 Task: Fork a repository and submit a pull request.
Action: Mouse moved to (544, 95)
Screenshot: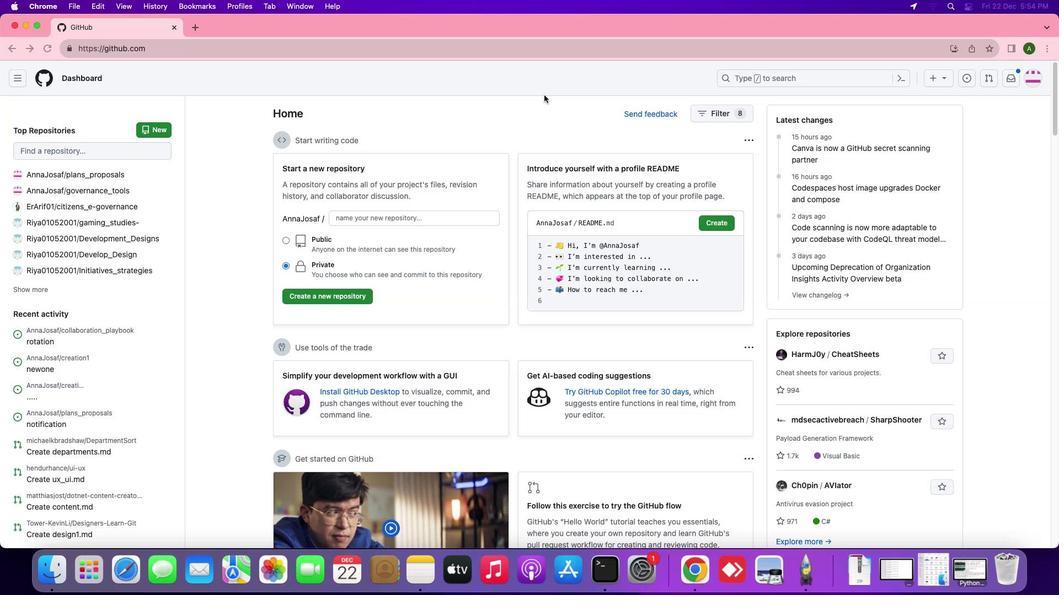 
Action: Mouse pressed left at (544, 95)
Screenshot: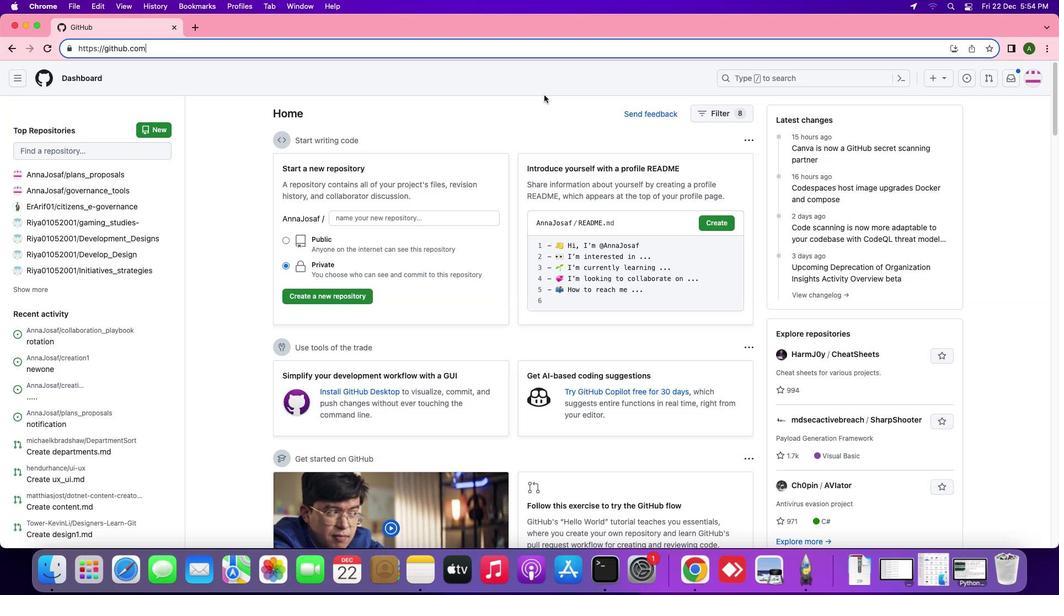 
Action: Mouse moved to (794, 78)
Screenshot: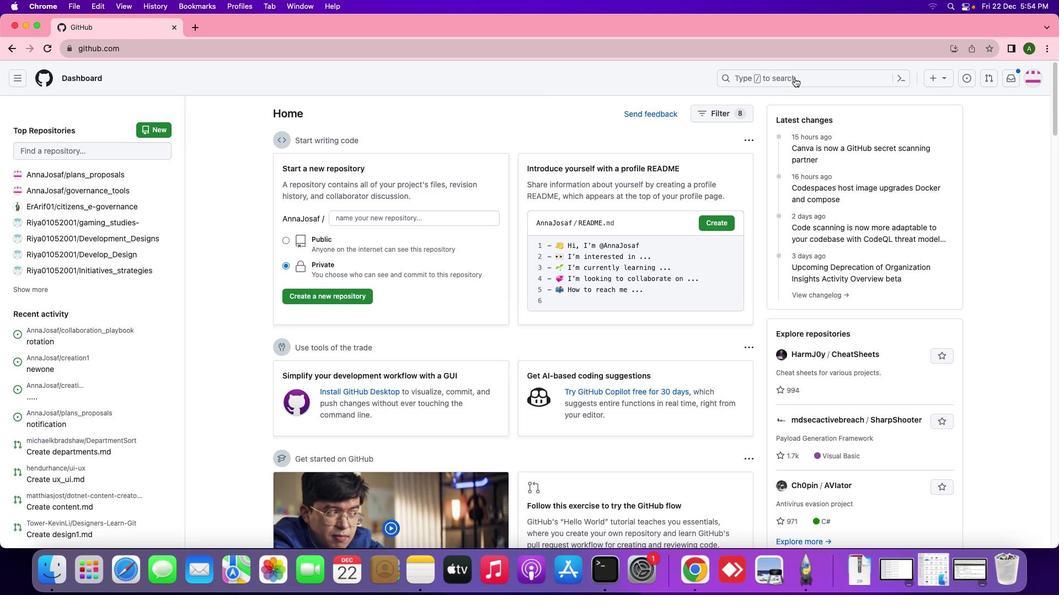 
Action: Mouse pressed left at (794, 78)
Screenshot: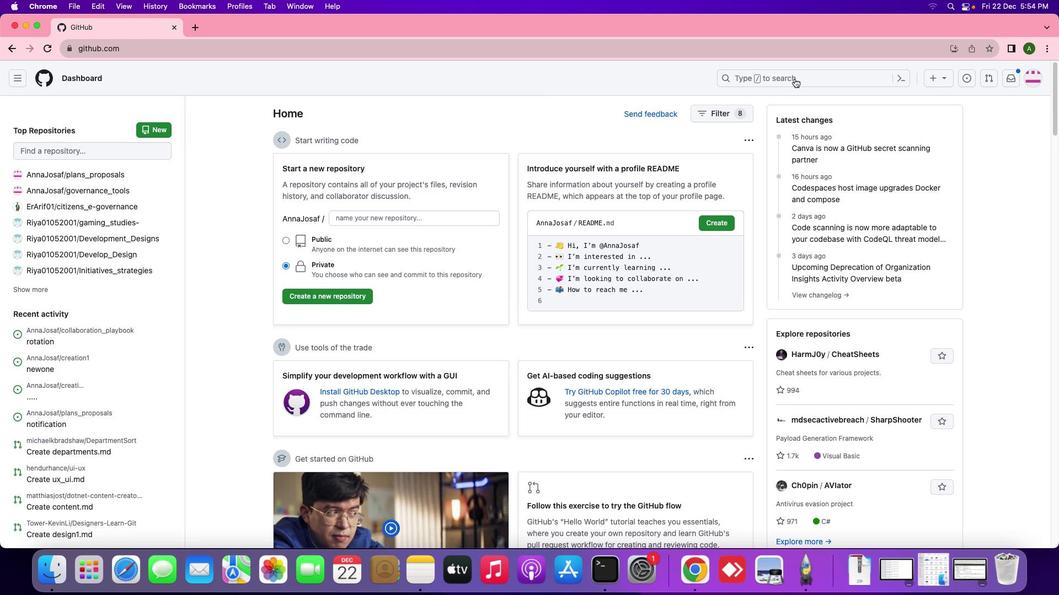 
Action: Mouse moved to (648, 75)
Screenshot: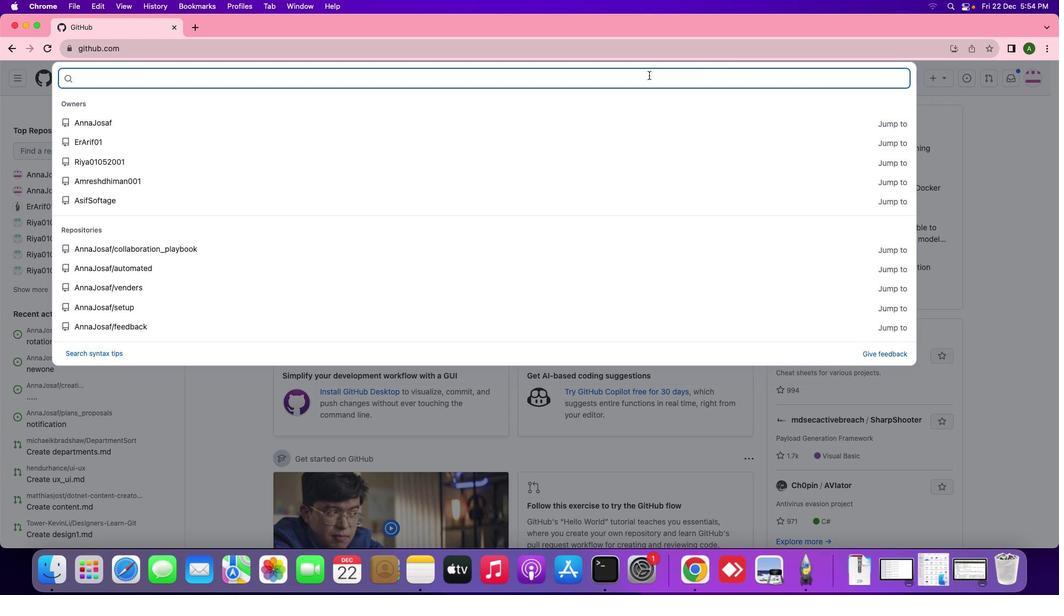 
Action: Key pressed 'j'
Screenshot: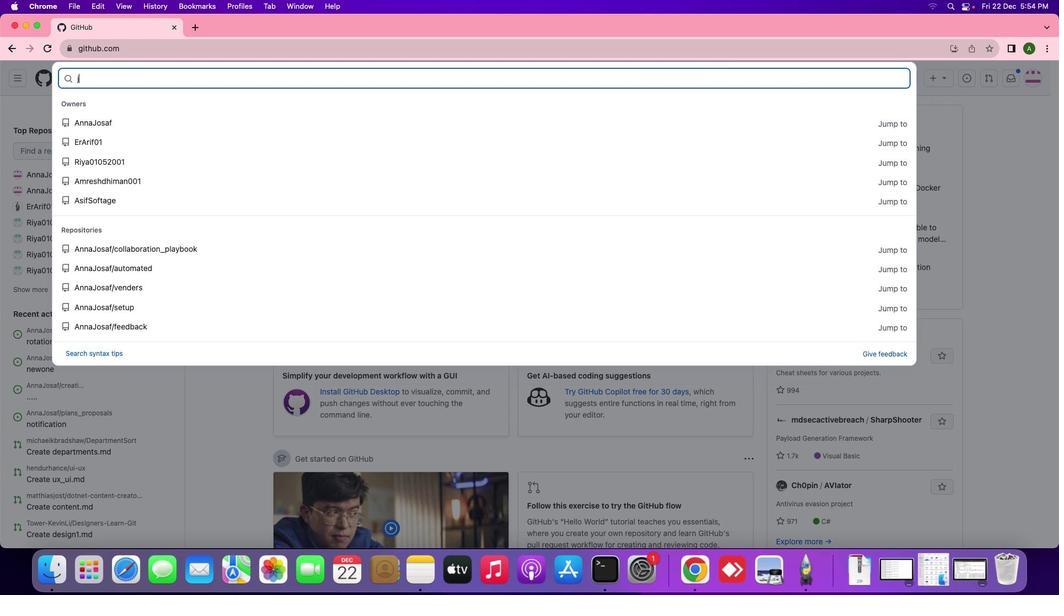
Action: Mouse moved to (471, 76)
Screenshot: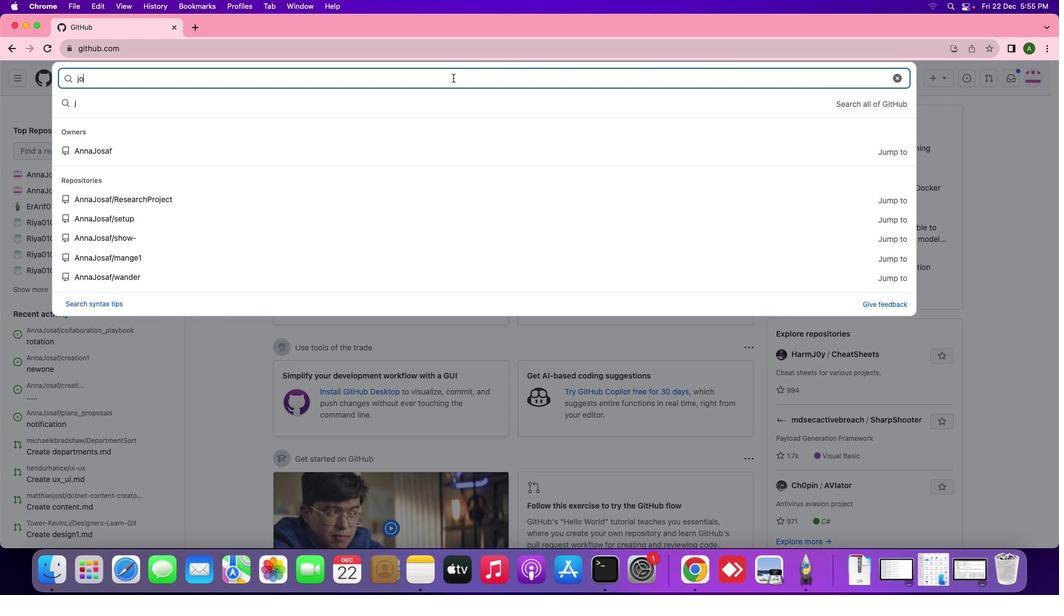 
Action: Key pressed 'o'
Screenshot: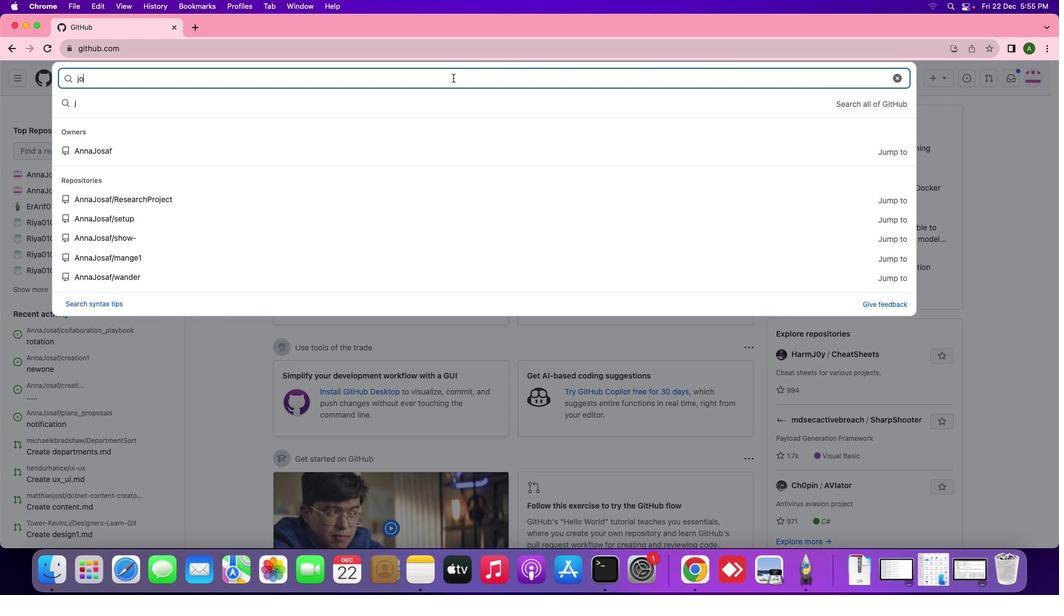 
Action: Mouse moved to (453, 78)
Screenshot: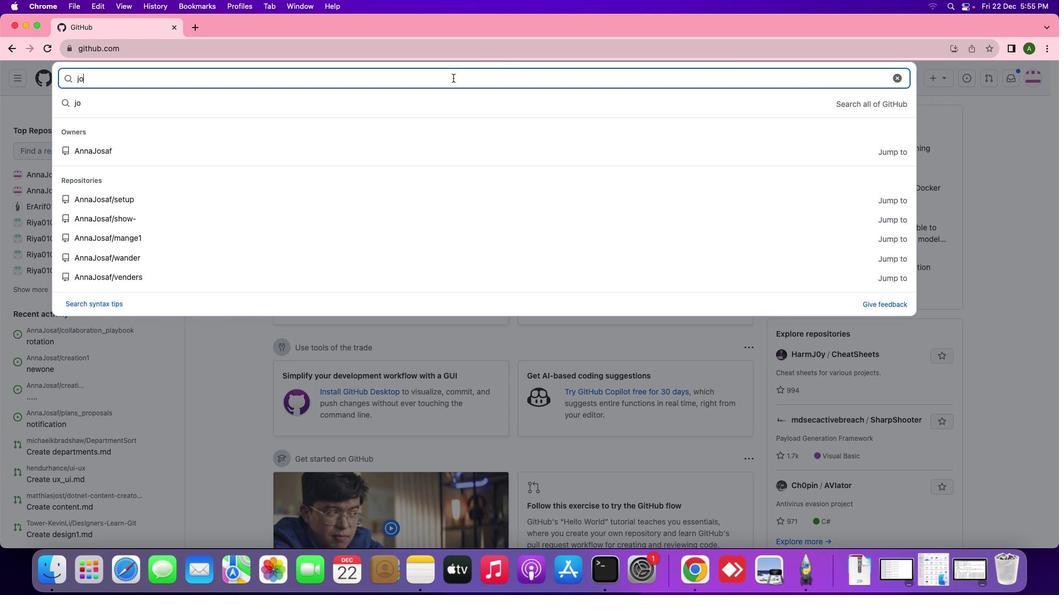 
Action: Key pressed 'h''a''n'Key.enter
Screenshot: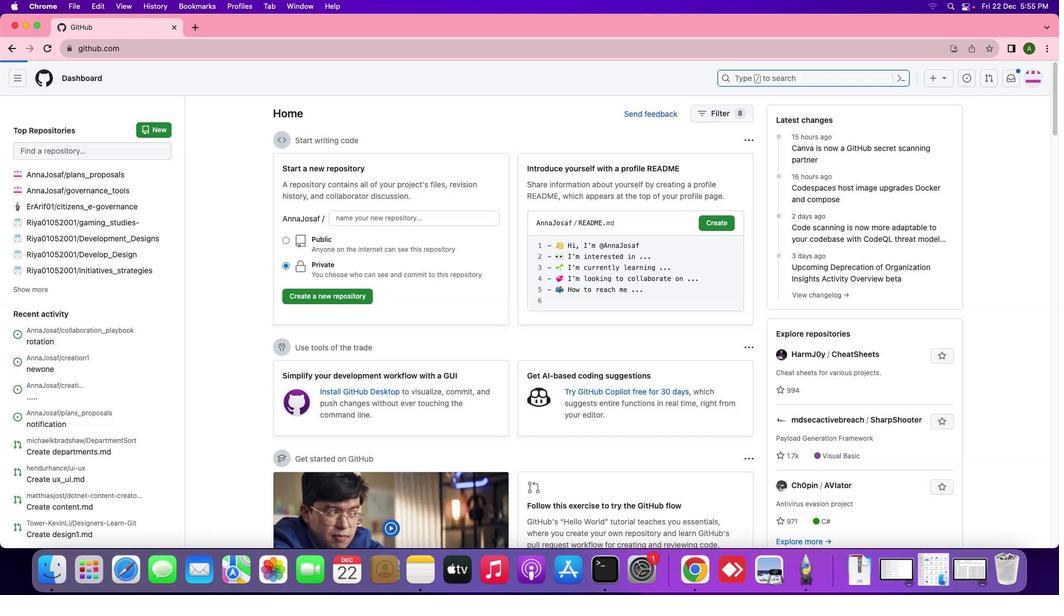 
Action: Mouse moved to (236, 203)
Screenshot: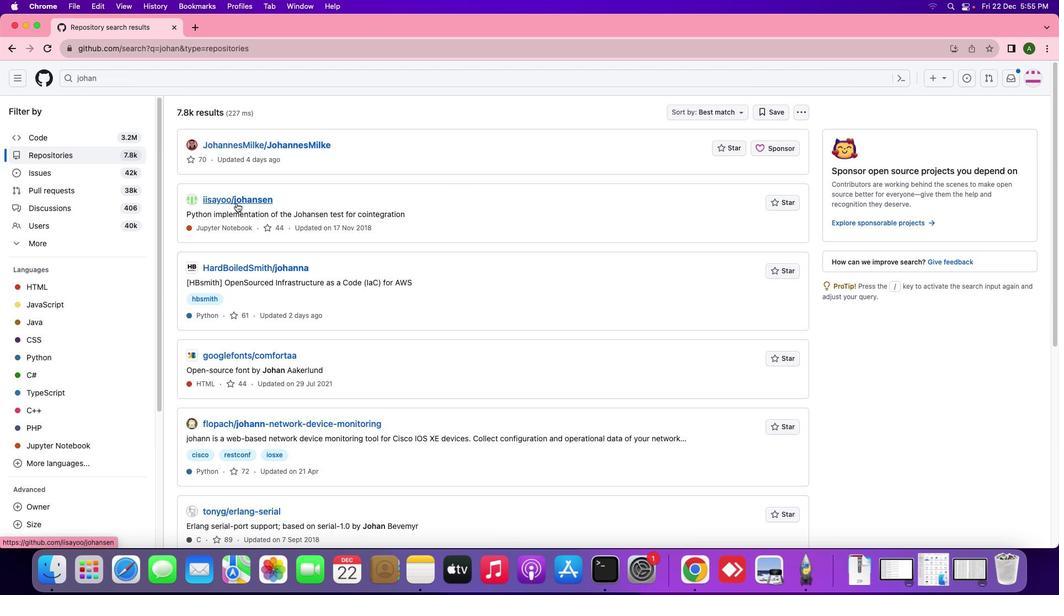 
Action: Mouse pressed left at (236, 203)
Screenshot: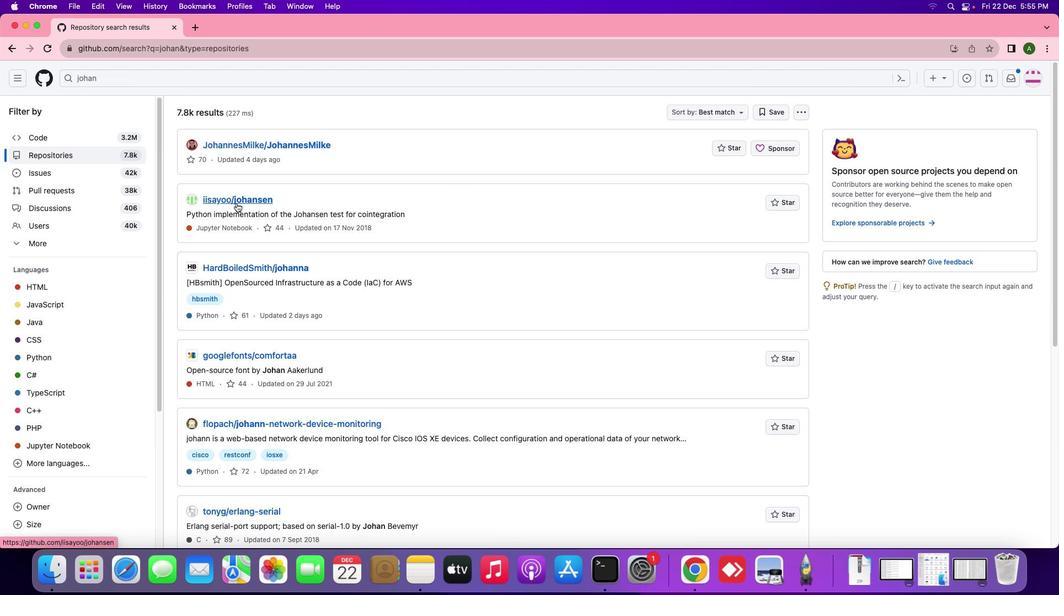 
Action: Mouse moved to (704, 133)
Screenshot: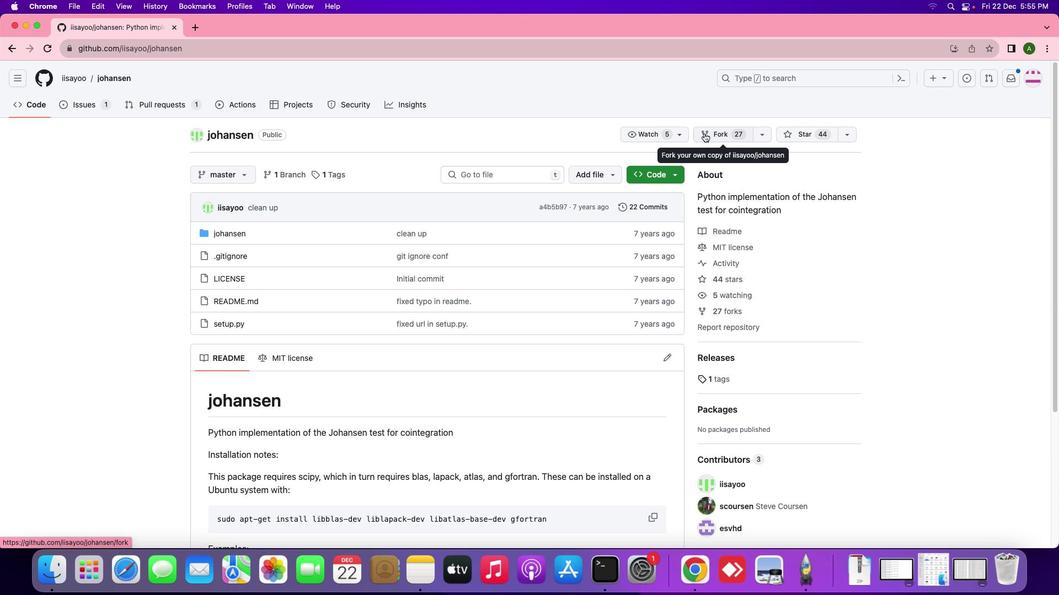 
Action: Mouse pressed left at (704, 133)
Screenshot: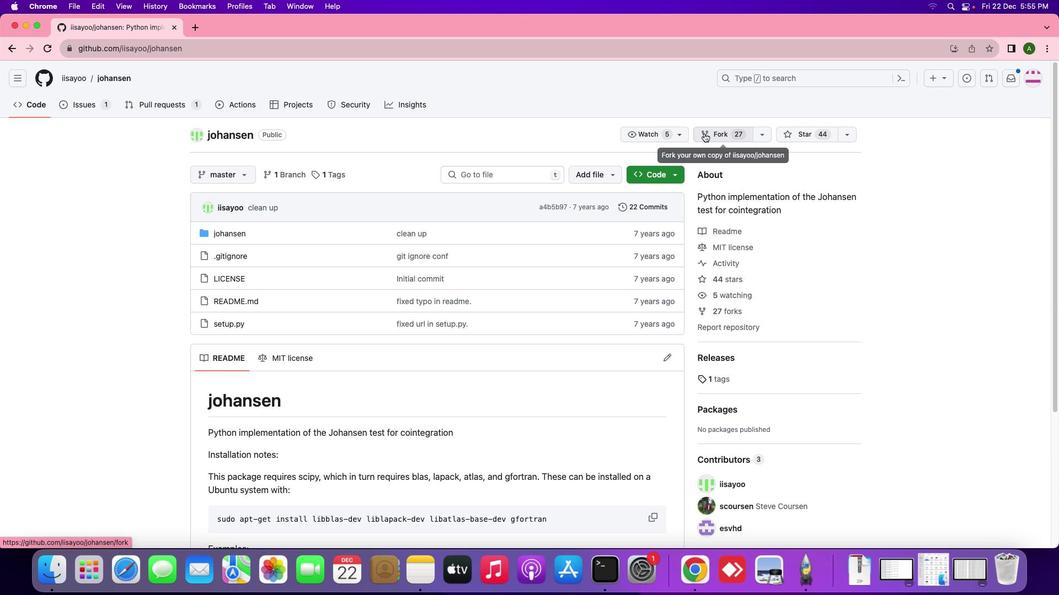 
Action: Mouse moved to (695, 427)
Screenshot: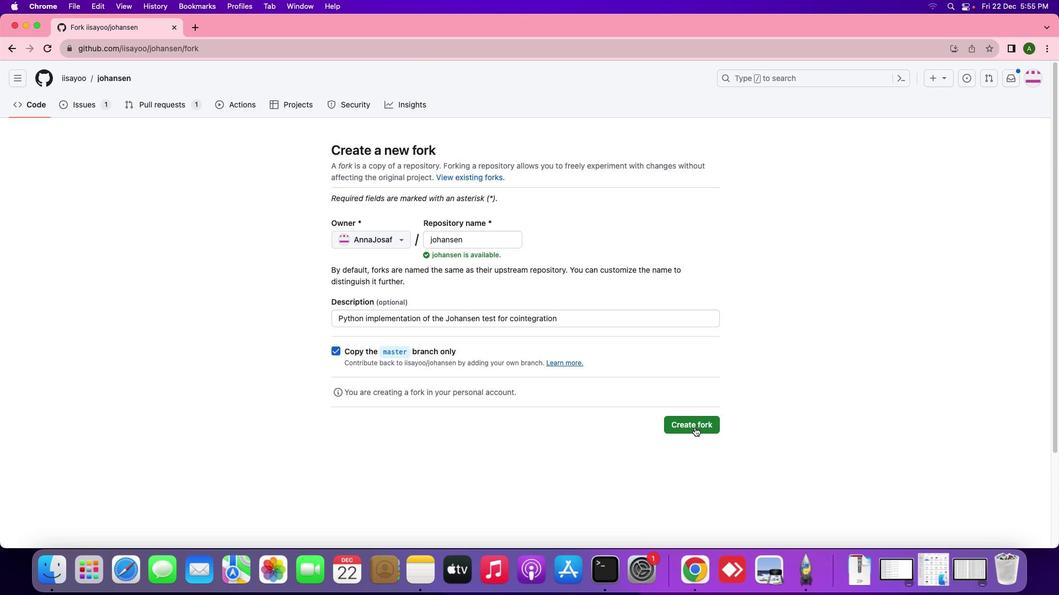 
Action: Mouse pressed left at (695, 427)
Screenshot: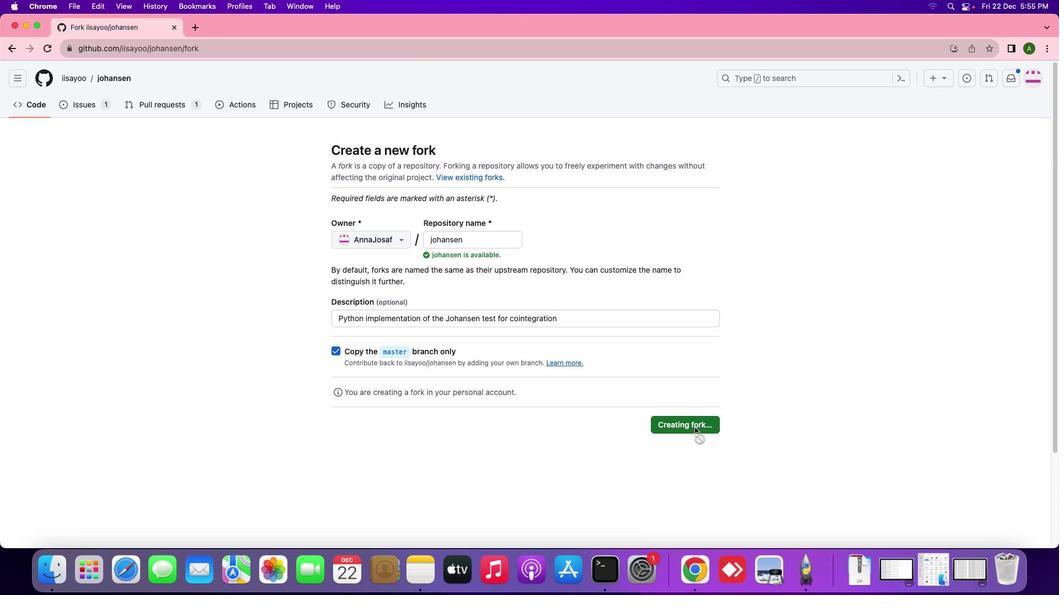
Action: Mouse moved to (653, 414)
Screenshot: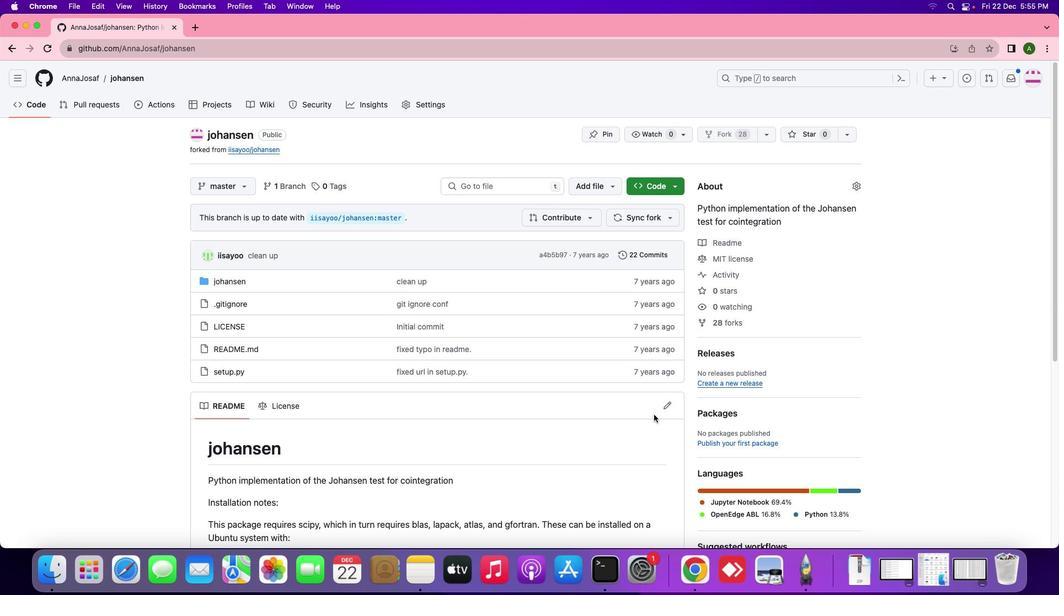
Action: Mouse scrolled (653, 414) with delta (0, 0)
Screenshot: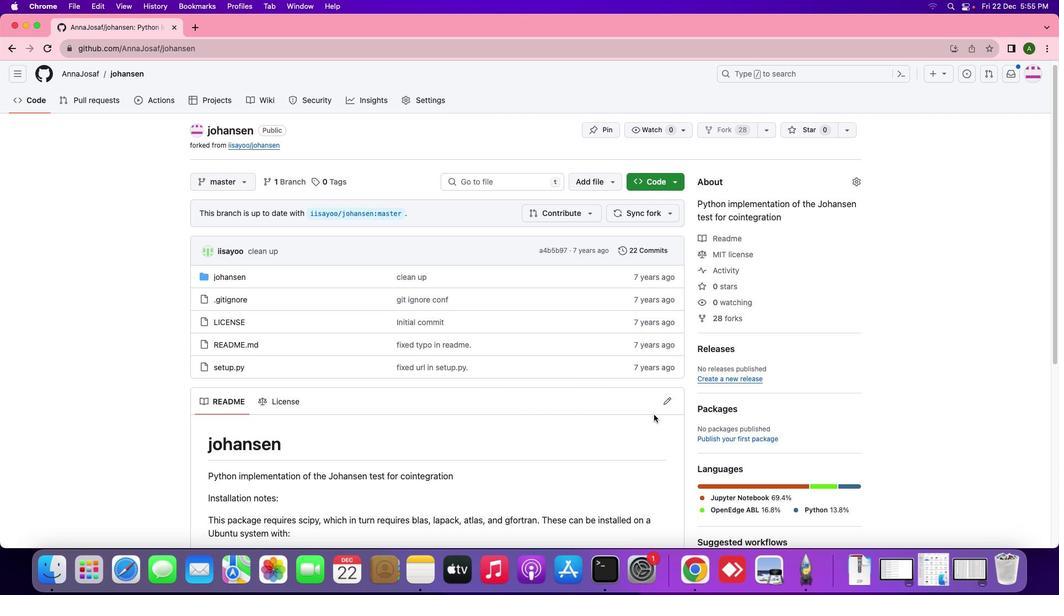 
Action: Mouse scrolled (653, 414) with delta (0, 0)
Screenshot: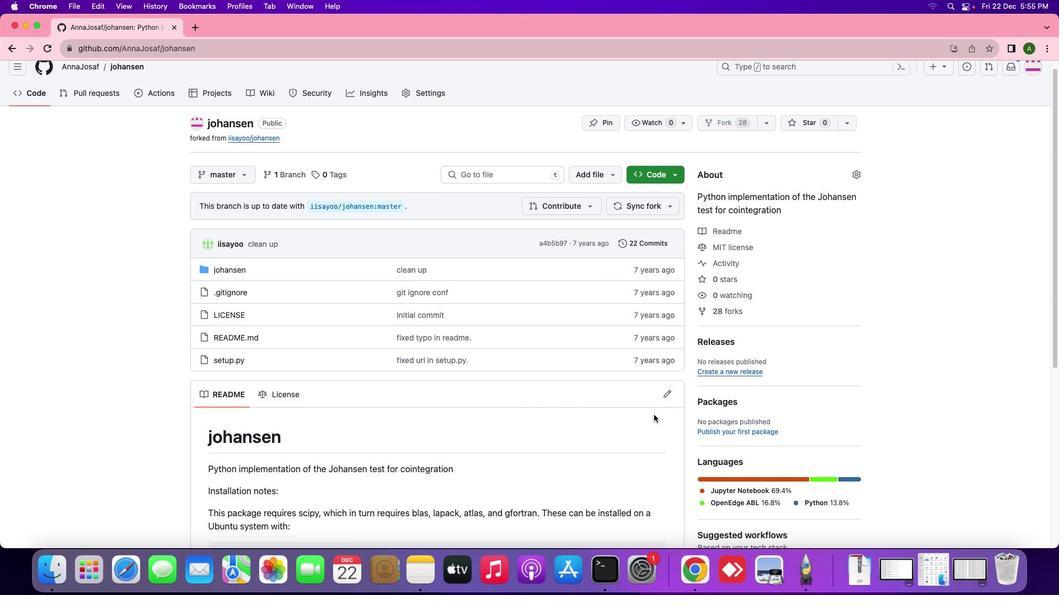 
Action: Mouse moved to (662, 393)
Screenshot: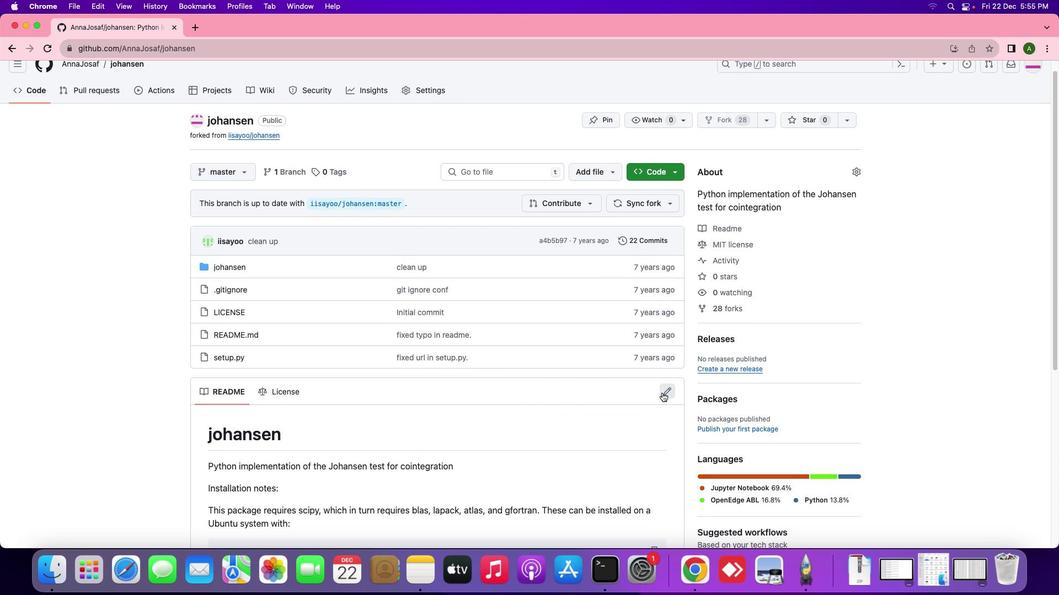 
Action: Mouse pressed left at (662, 393)
Screenshot: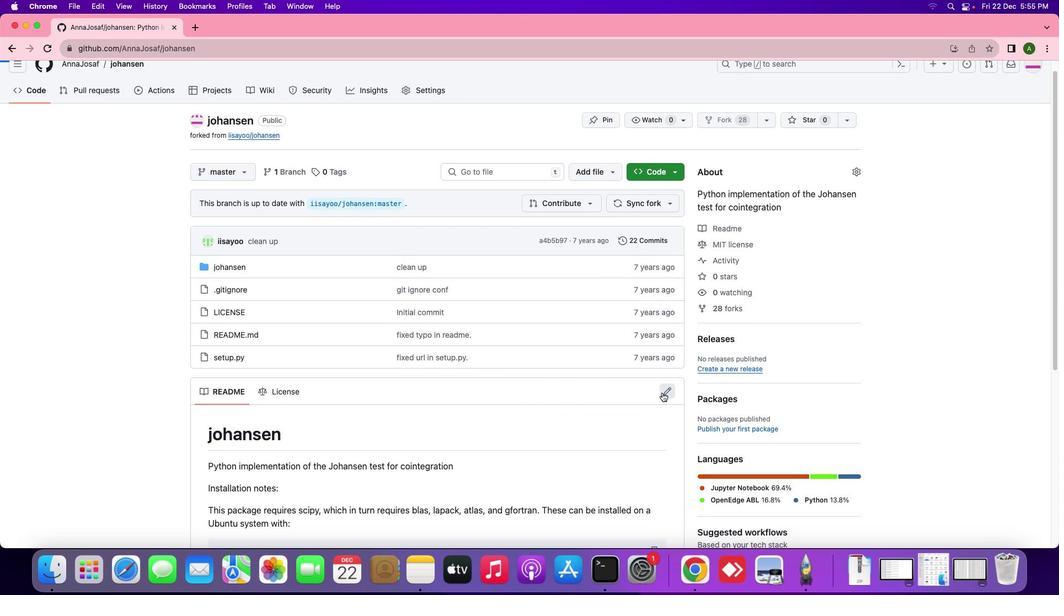 
Action: Mouse moved to (710, 365)
Screenshot: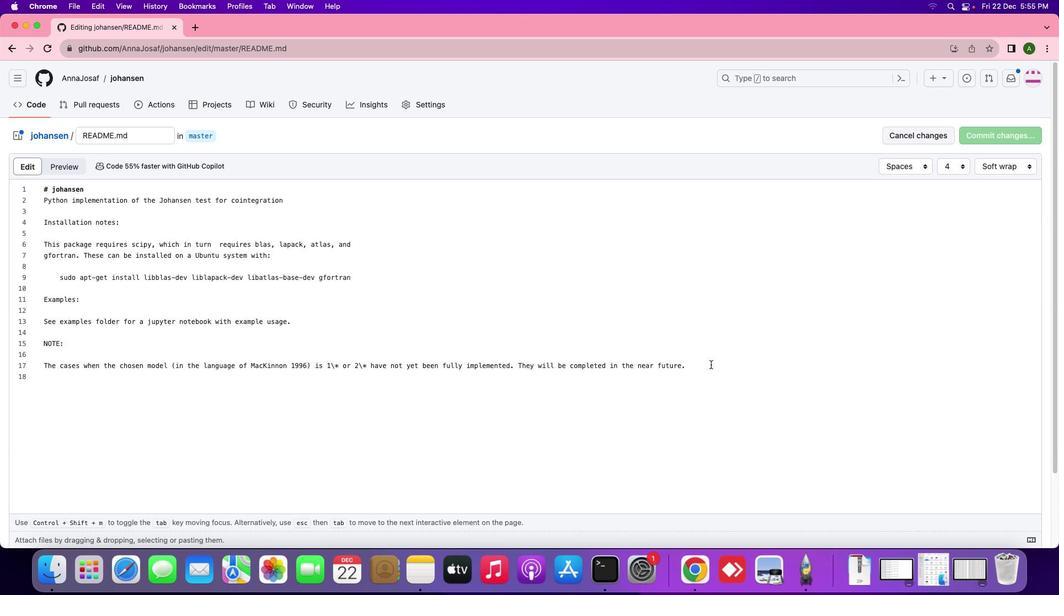 
Action: Mouse pressed left at (710, 365)
Screenshot: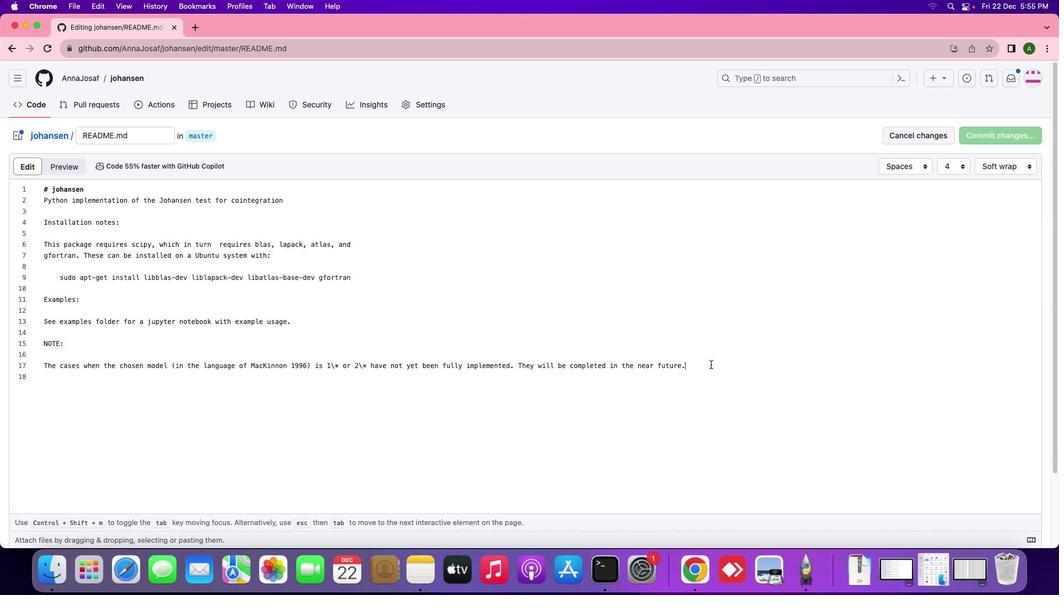 
Action: Key pressed Key.enterKey.enterKey.shift_r'#'Key.backspaceKey.shift_r'C''h''a''n''g''e''s'
Screenshot: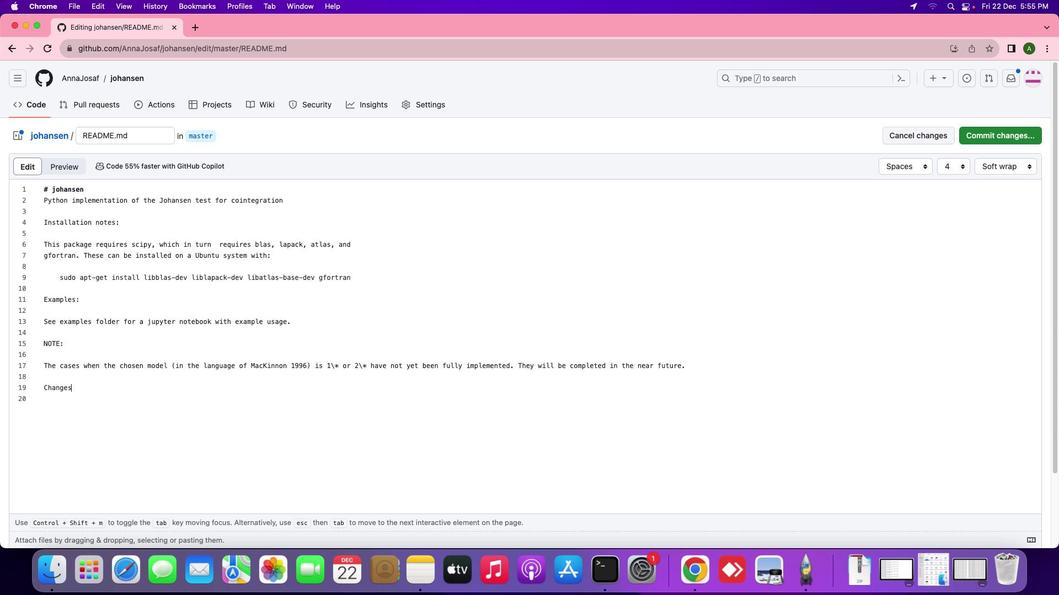 
Action: Mouse moved to (984, 131)
Screenshot: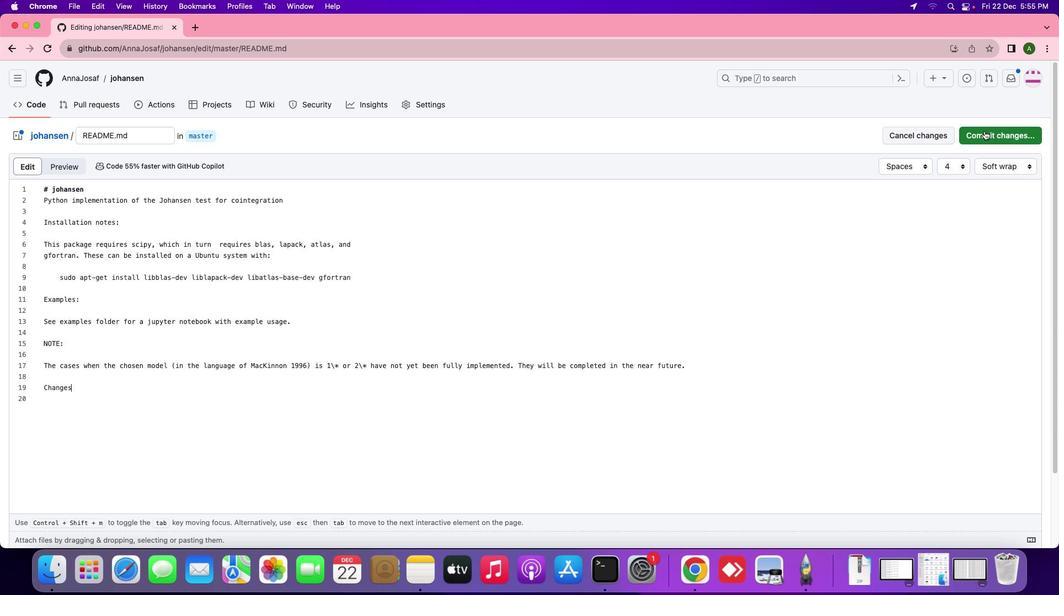 
Action: Mouse pressed left at (984, 131)
Screenshot: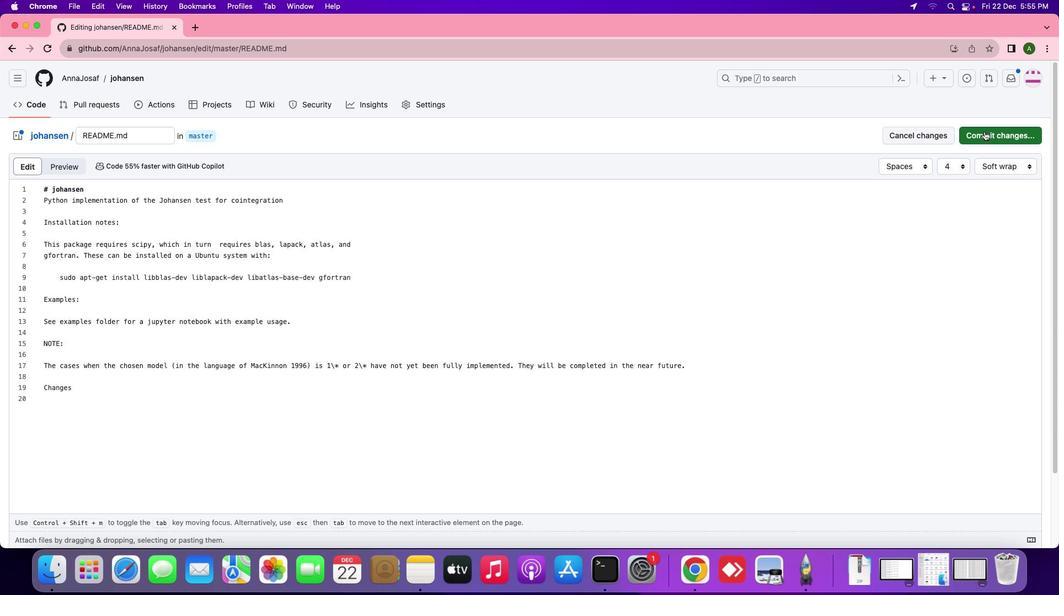 
Action: Mouse moved to (609, 421)
Screenshot: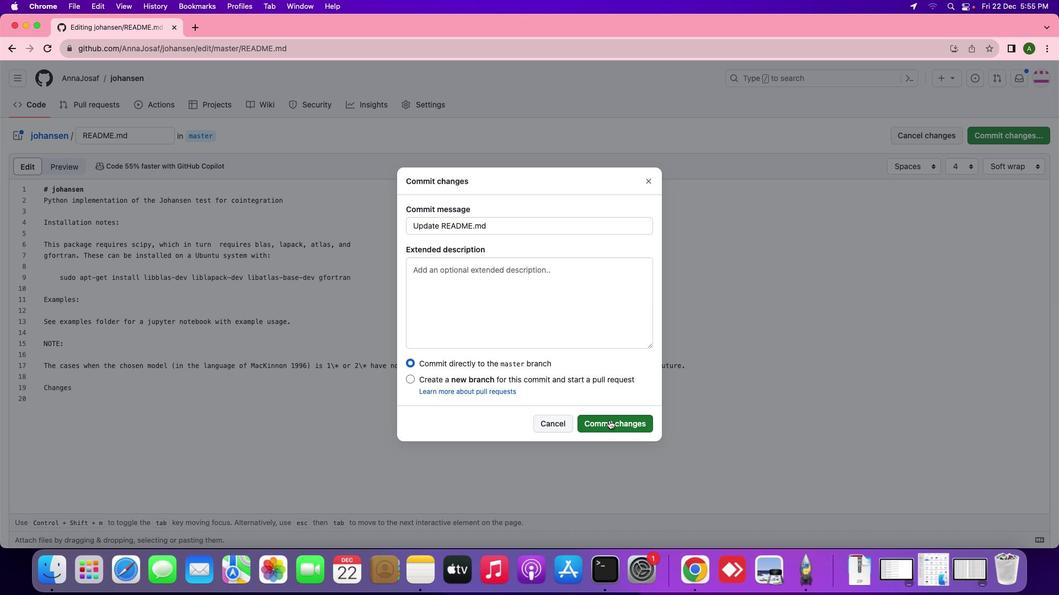 
Action: Mouse pressed left at (609, 421)
Screenshot: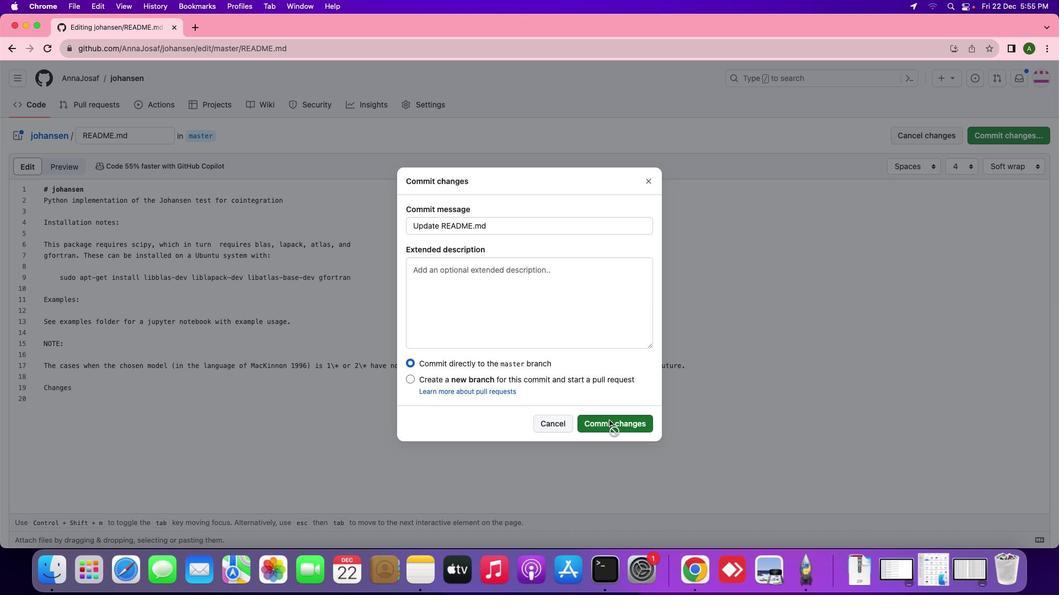 
Action: Mouse moved to (34, 108)
Screenshot: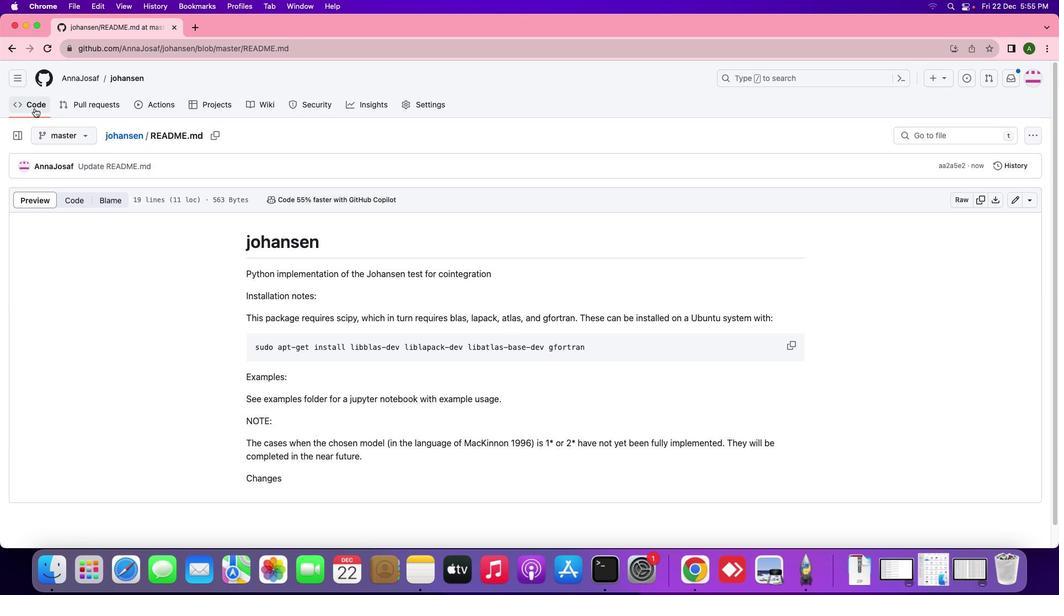 
Action: Mouse pressed left at (34, 108)
Screenshot: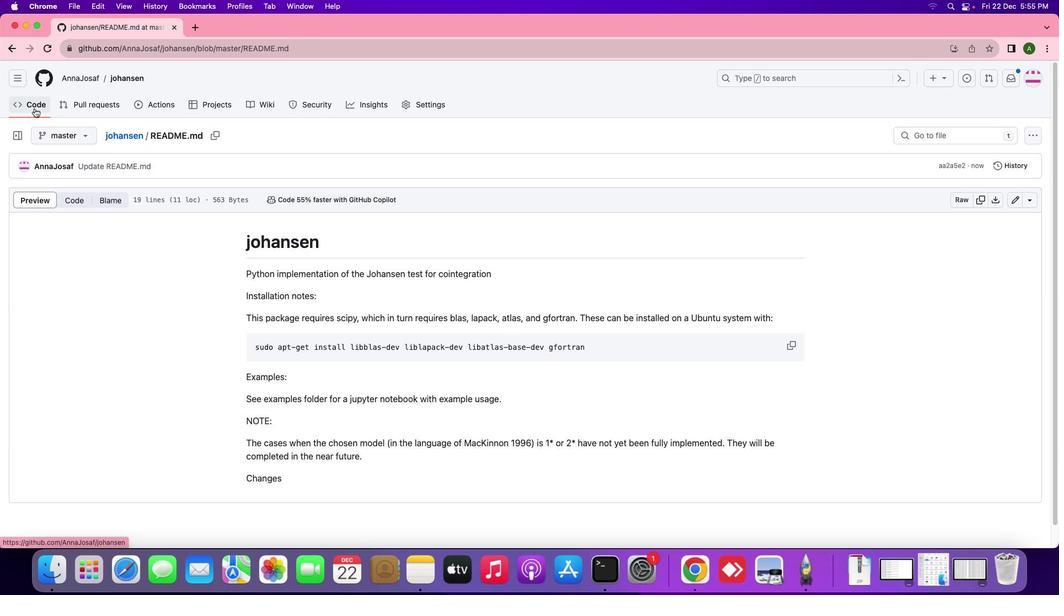 
Action: Mouse moved to (587, 216)
Screenshot: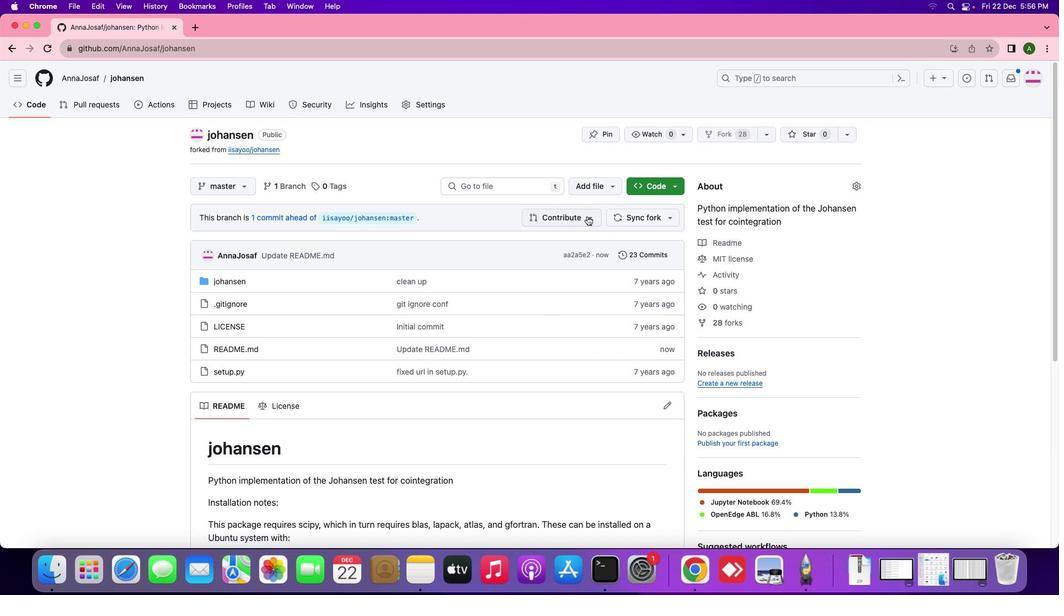 
Action: Mouse pressed left at (587, 216)
Screenshot: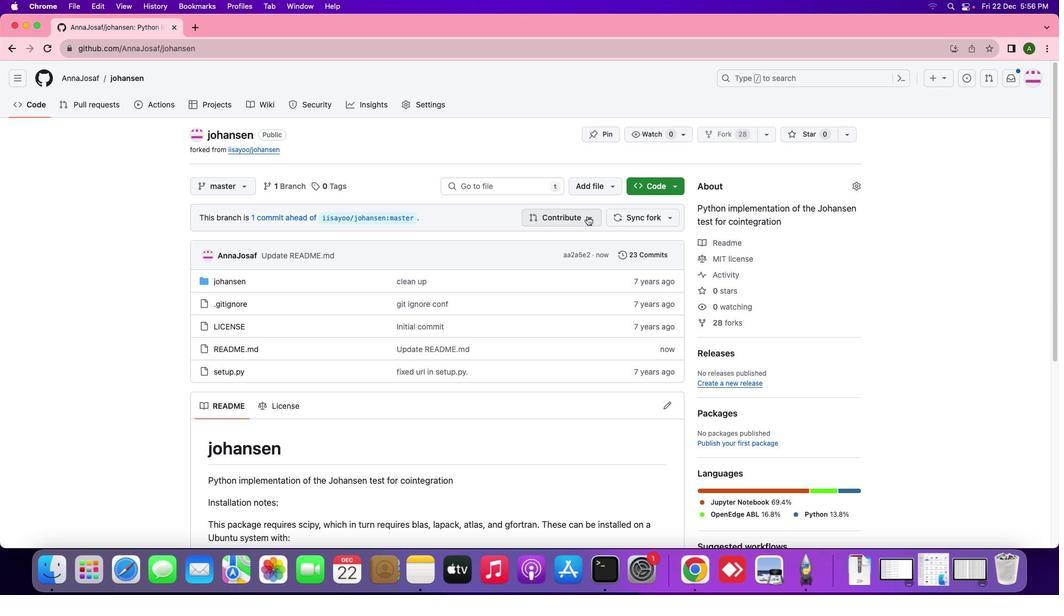
Action: Mouse moved to (534, 354)
Screenshot: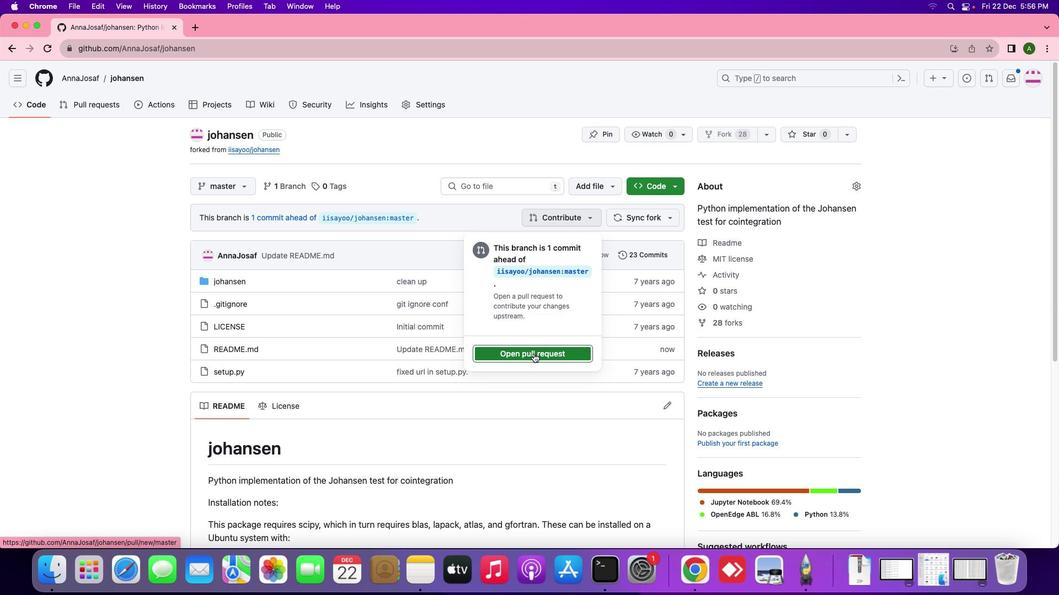 
Action: Mouse pressed left at (534, 354)
Screenshot: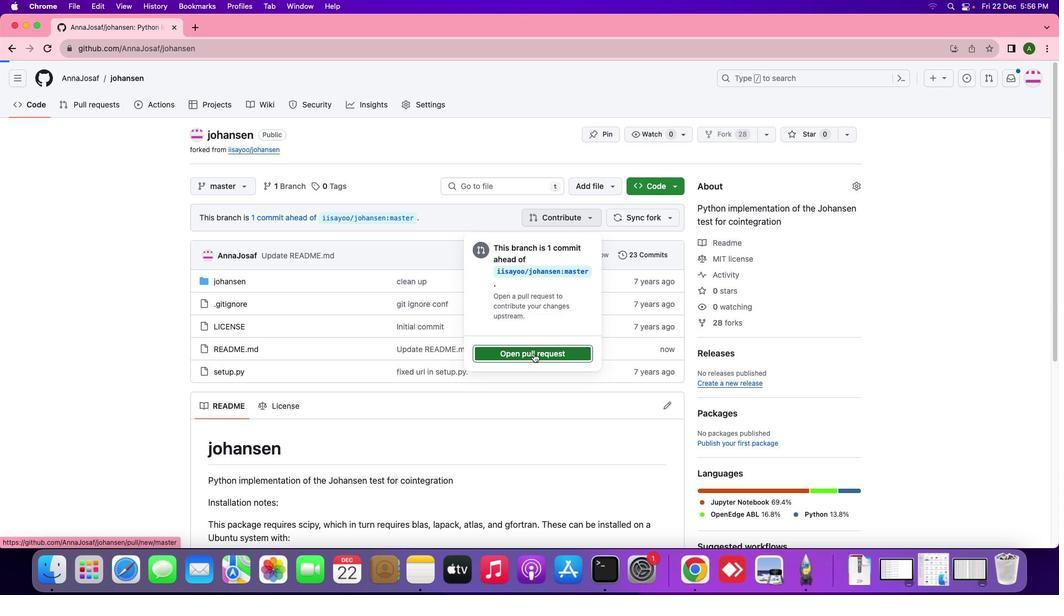 
Action: Mouse moved to (815, 247)
Screenshot: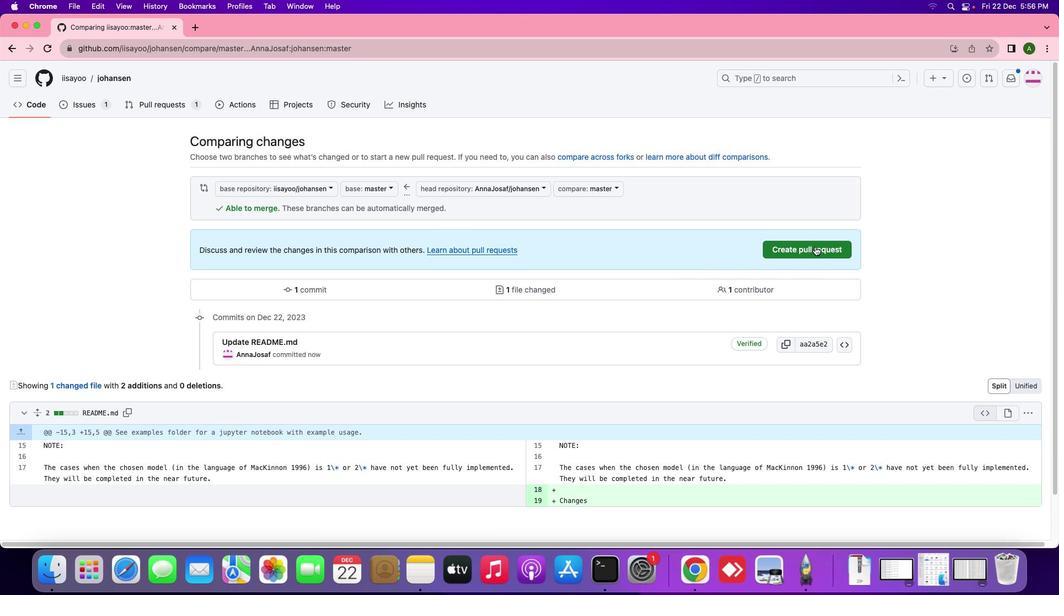 
Action: Mouse pressed left at (815, 247)
Screenshot: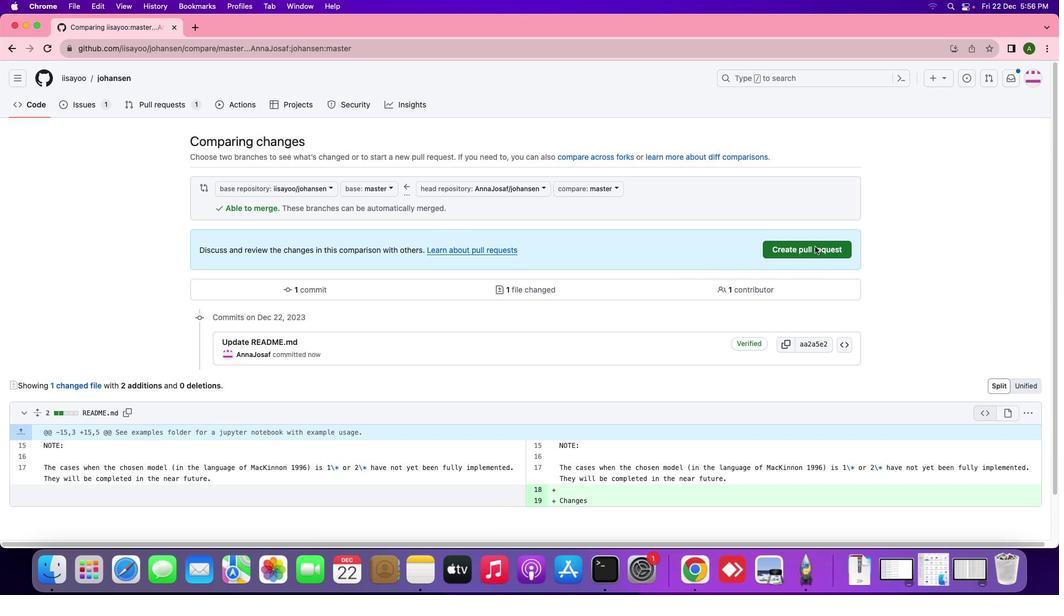 
Action: Mouse moved to (319, 252)
Screenshot: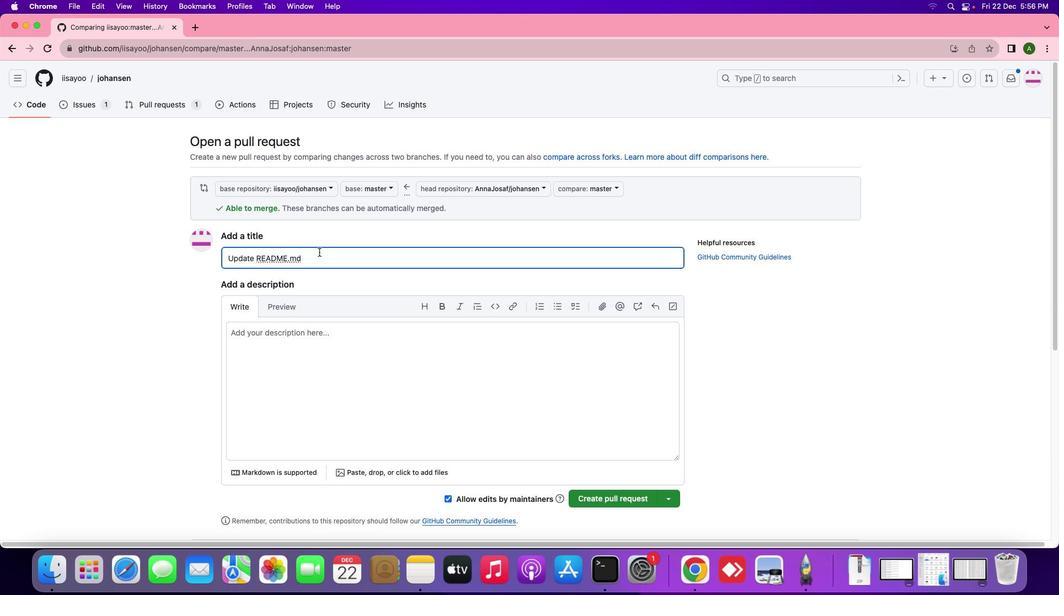 
Action: Mouse pressed left at (319, 252)
Screenshot: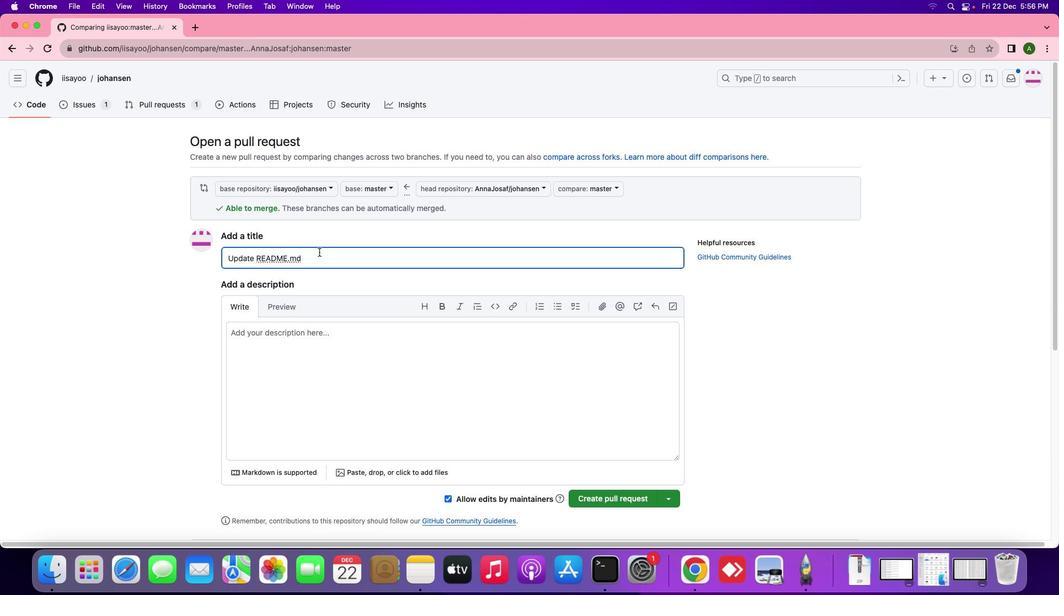 
Action: Key pressed Key.backspaceKey.backspaceKey.backspaceKey.backspace
Screenshot: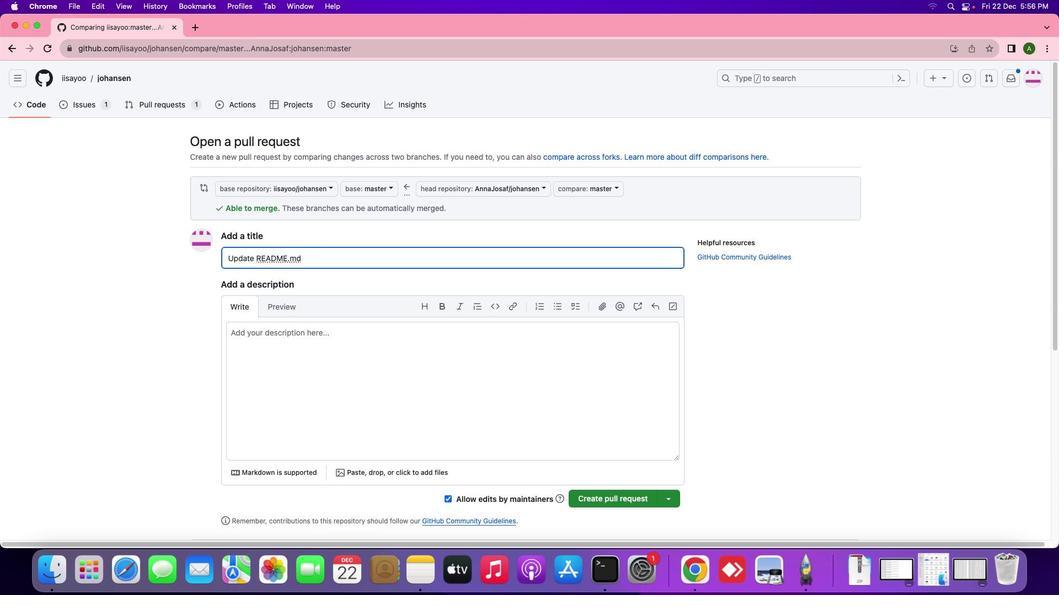 
Action: Mouse moved to (326, 254)
Screenshot: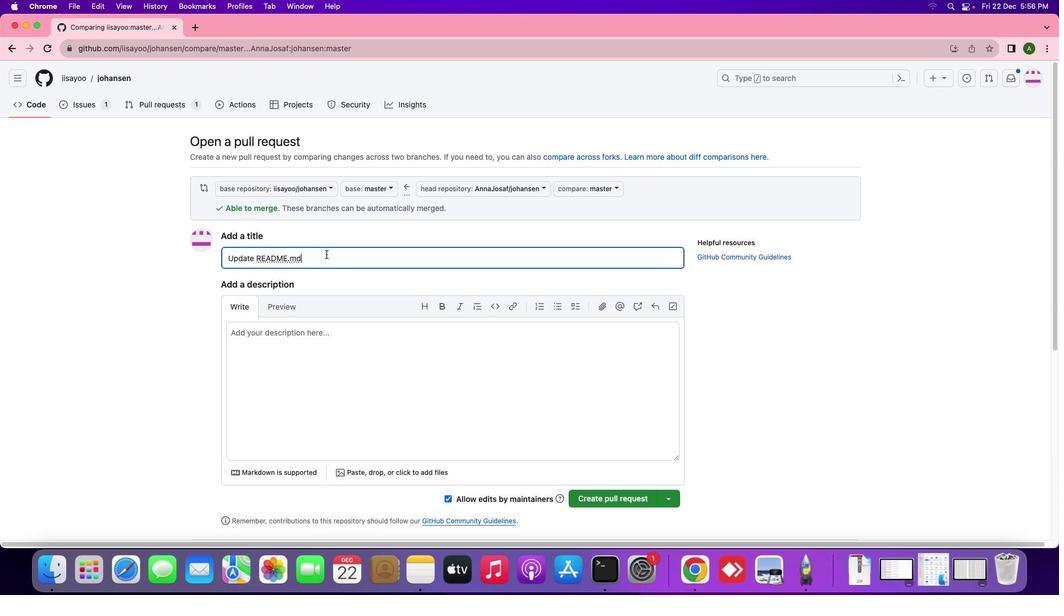 
Action: Mouse pressed left at (326, 254)
Screenshot: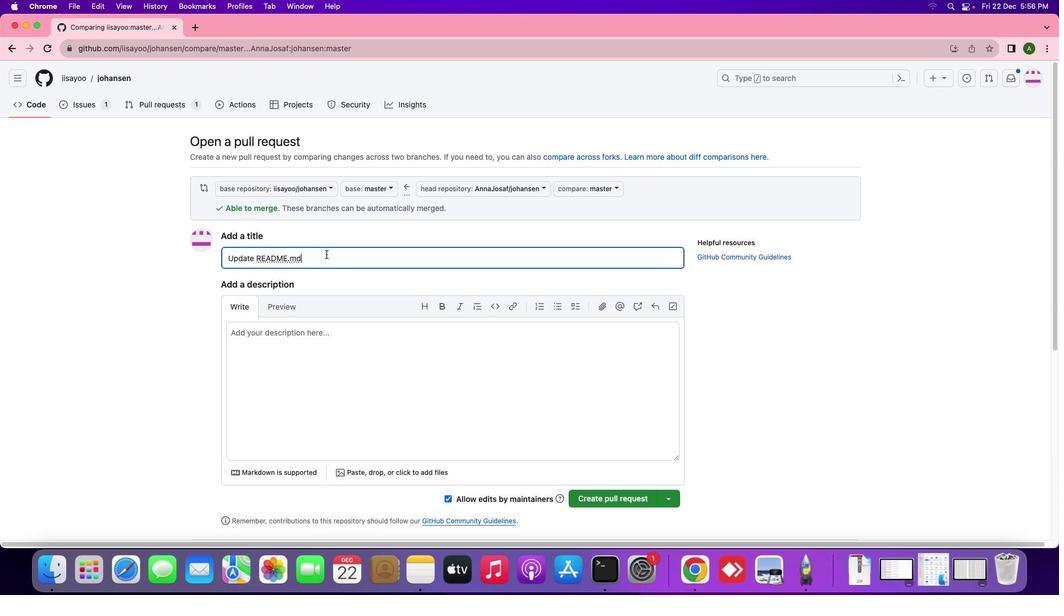 
Action: Key pressed Key.backspaceKey.backspaceKey.backspaceKey.backspaceKey.backspaceKey.backspaceKey.backspaceKey.backspaceKey.backspaceKey.backspaceKey.backspaceKey.backspaceKey.backspaceKey.backspaceKey.backspaceKey.backspace'c'Key.backspace'i''n''t''e''g''r''a''t''e'Key.backspace
Screenshot: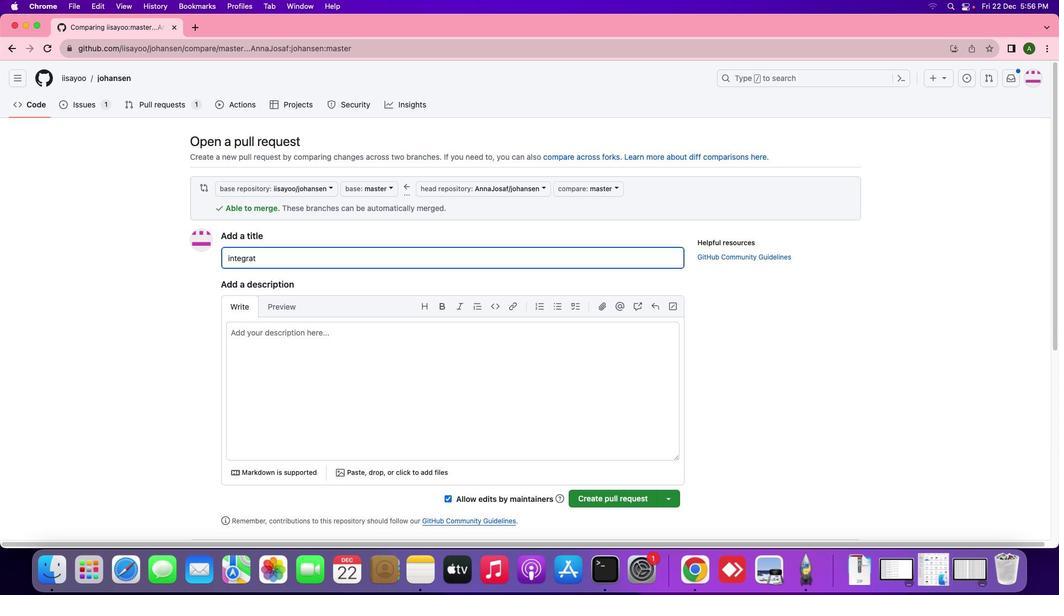 
Action: Mouse moved to (339, 258)
Screenshot: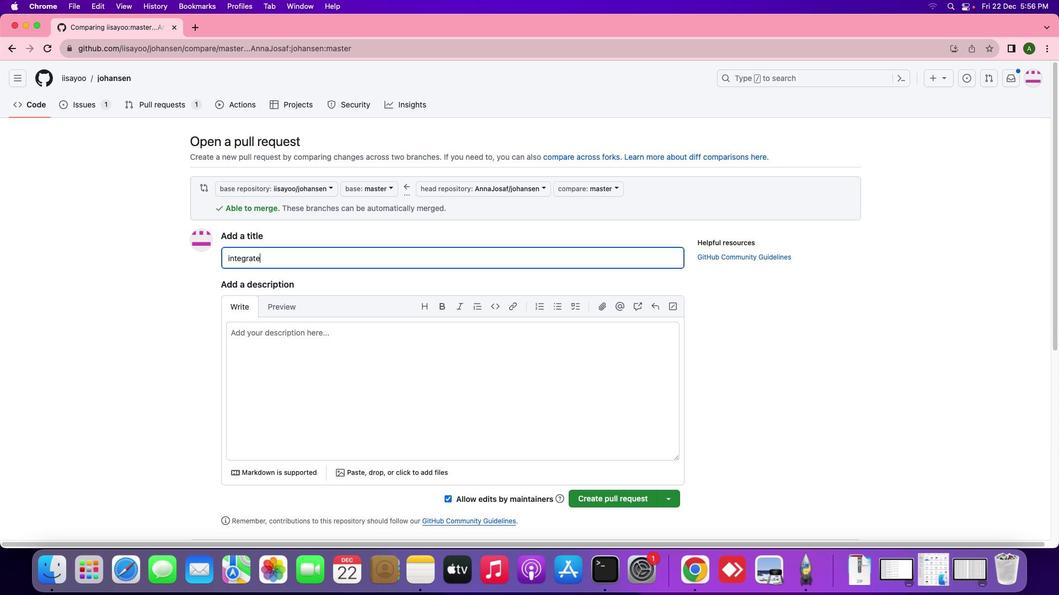 
Action: Key pressed 'e'
Screenshot: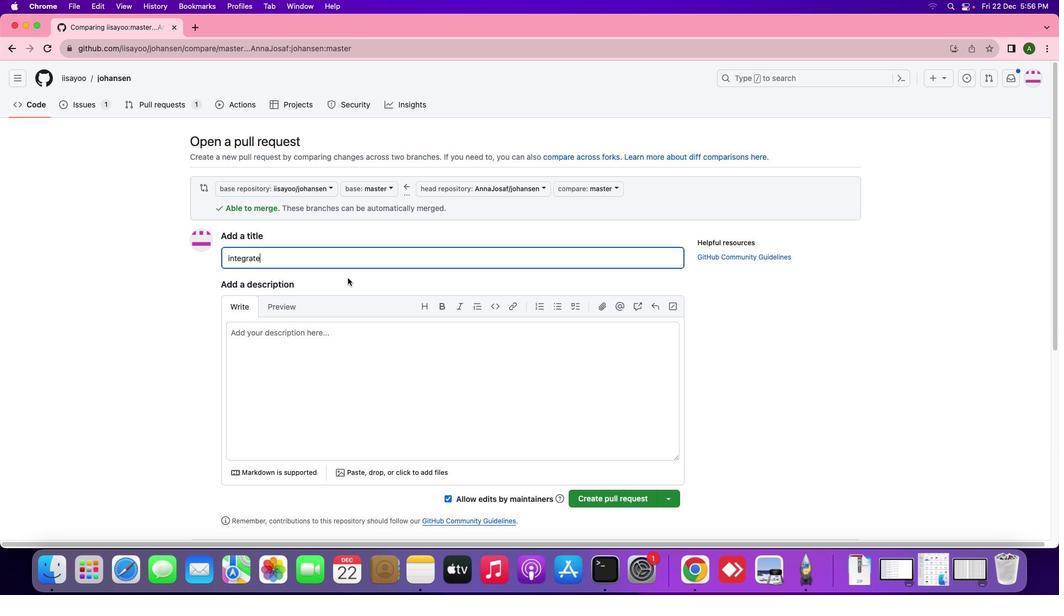 
Action: Mouse moved to (587, 496)
Screenshot: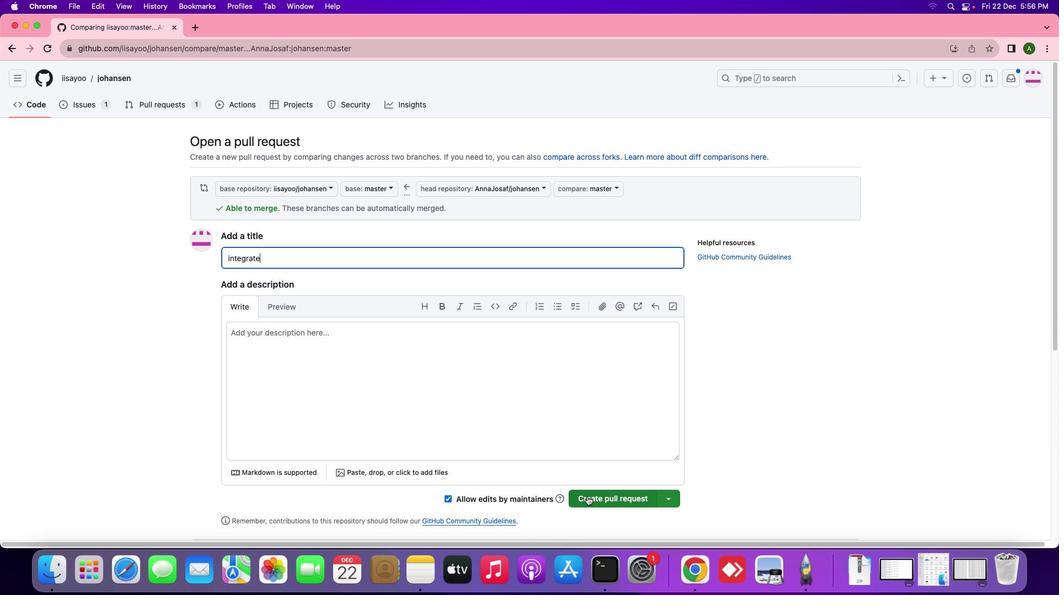
Action: Mouse pressed left at (587, 496)
Screenshot: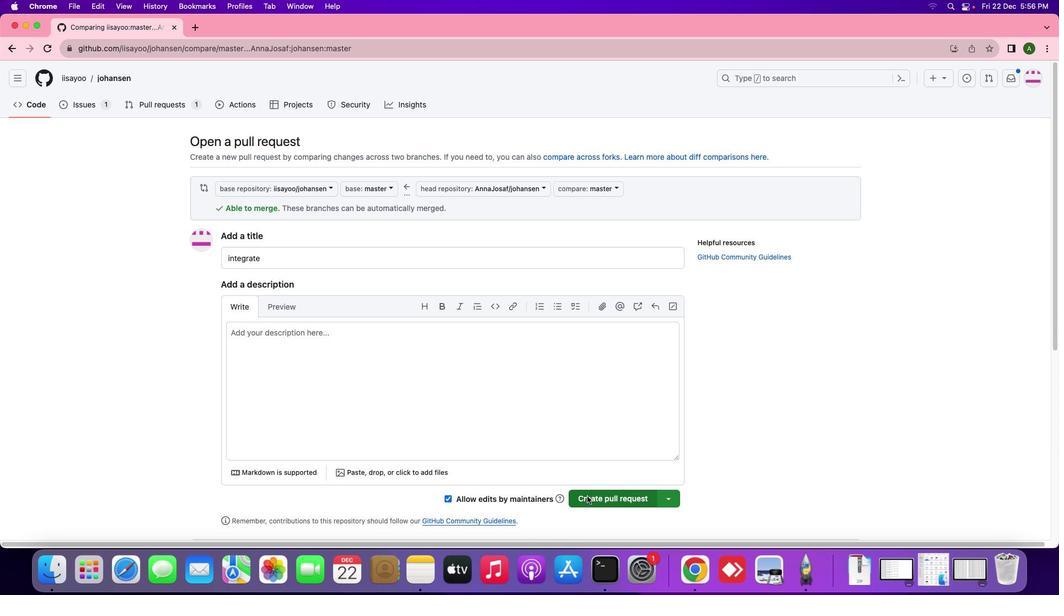 
Action: Mouse moved to (251, 384)
Screenshot: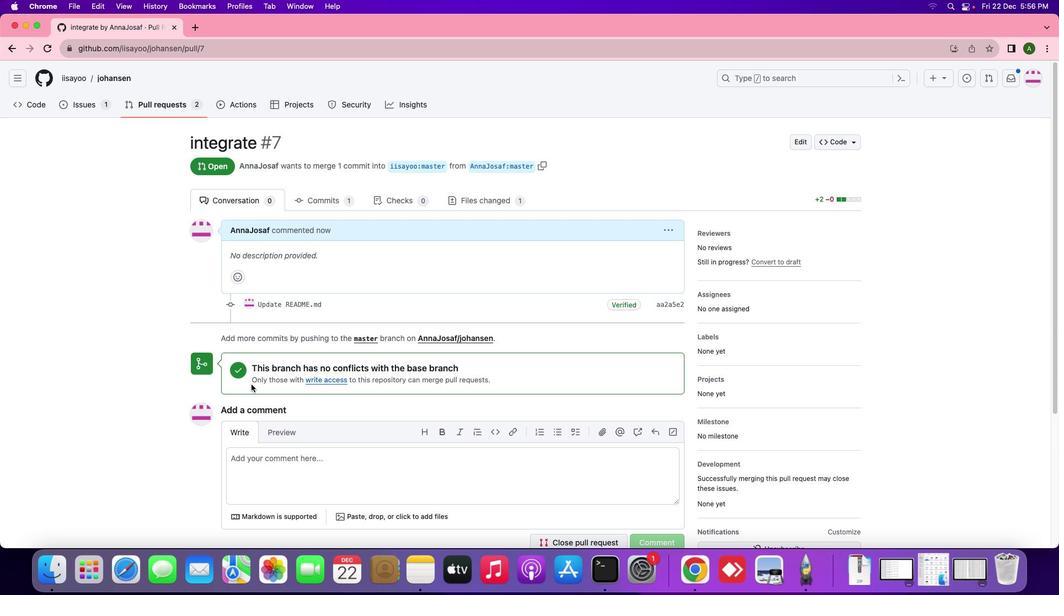 
Action: Mouse scrolled (251, 384) with delta (0, 0)
Screenshot: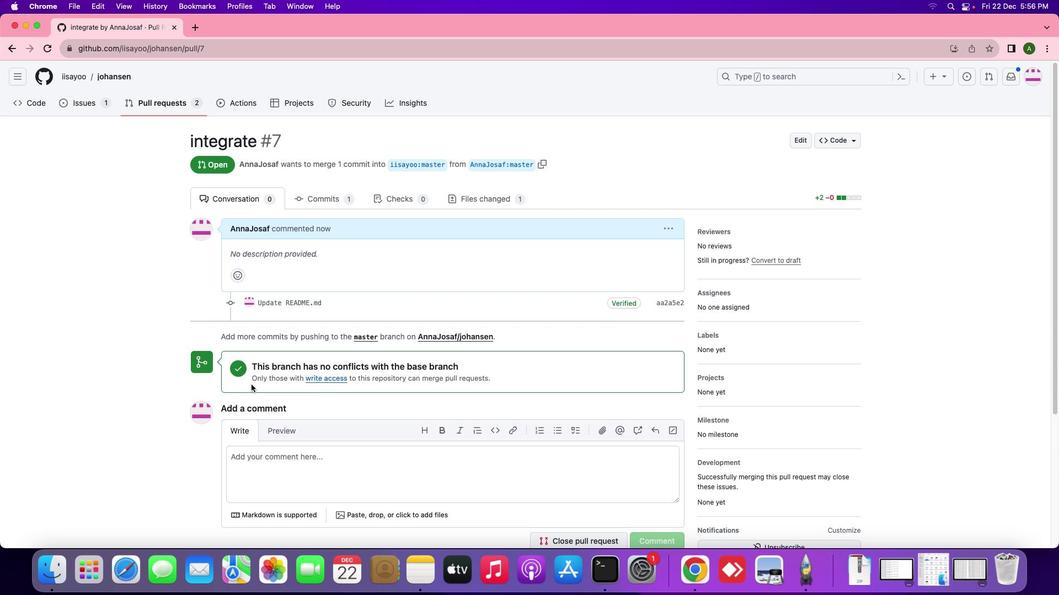
Action: Mouse scrolled (251, 384) with delta (0, 0)
Screenshot: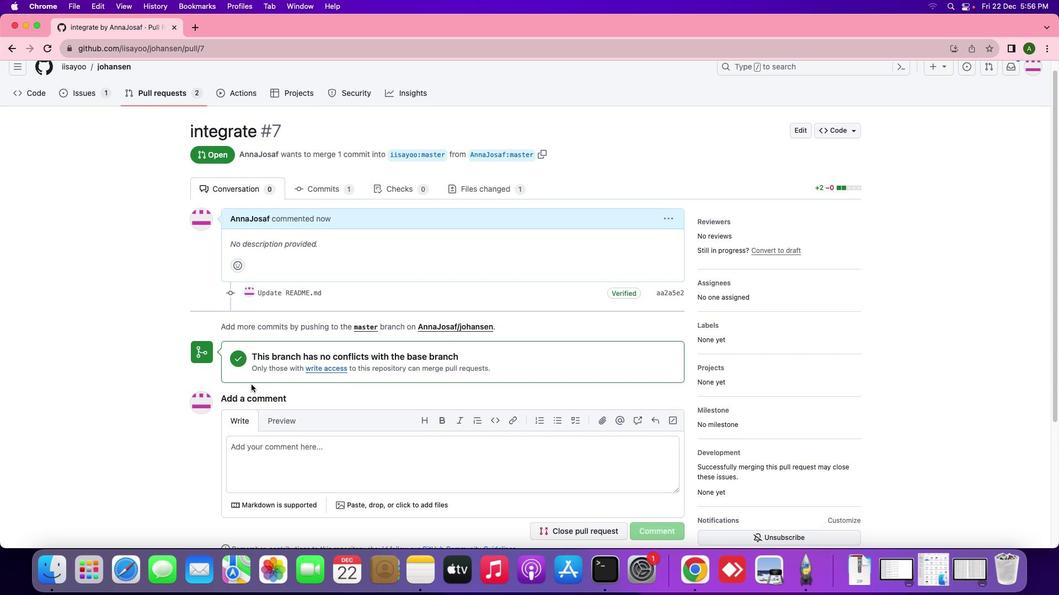 
Action: Mouse scrolled (251, 384) with delta (0, 0)
Screenshot: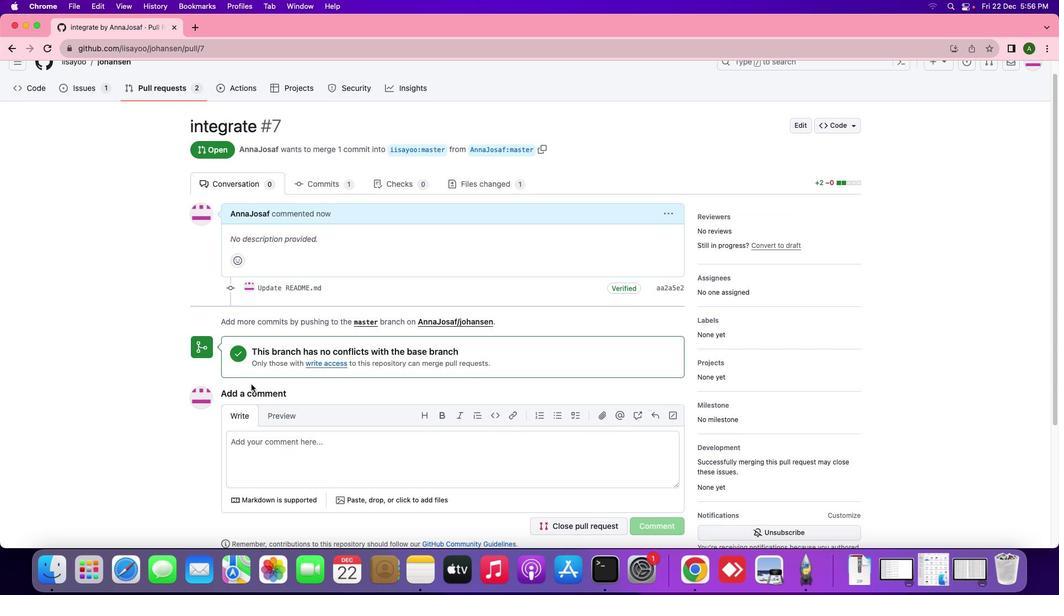 
Action: Mouse moved to (250, 385)
Screenshot: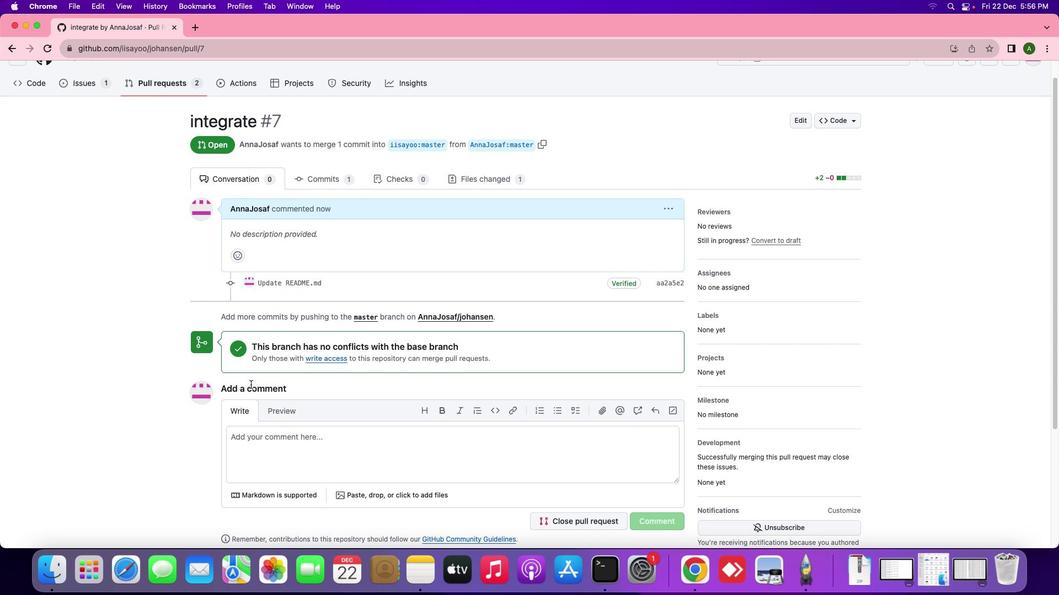 
Action: Mouse scrolled (250, 385) with delta (0, 0)
Screenshot: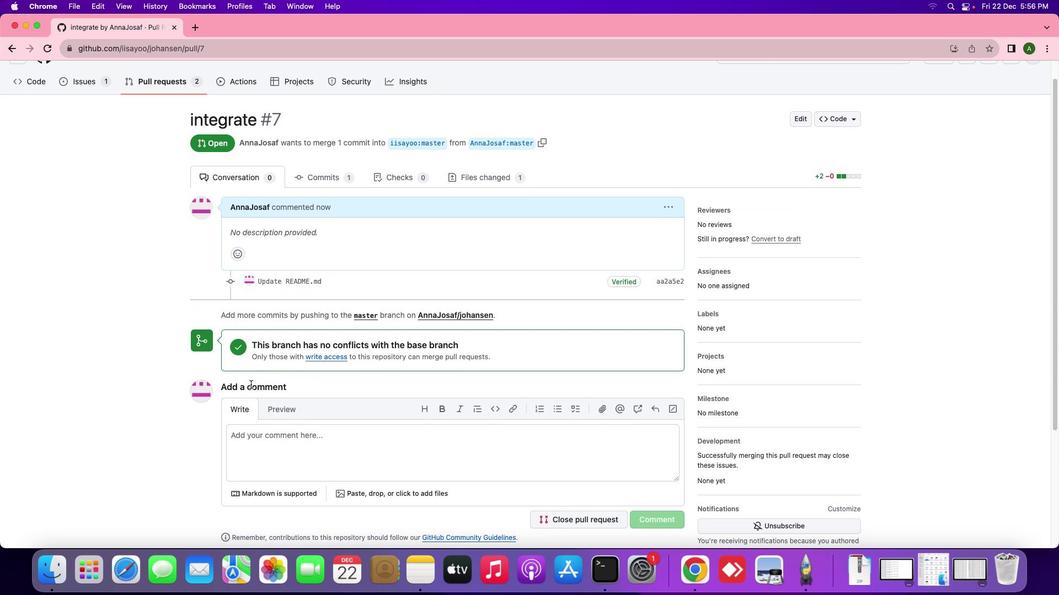 
Action: Mouse scrolled (250, 385) with delta (0, 0)
Screenshot: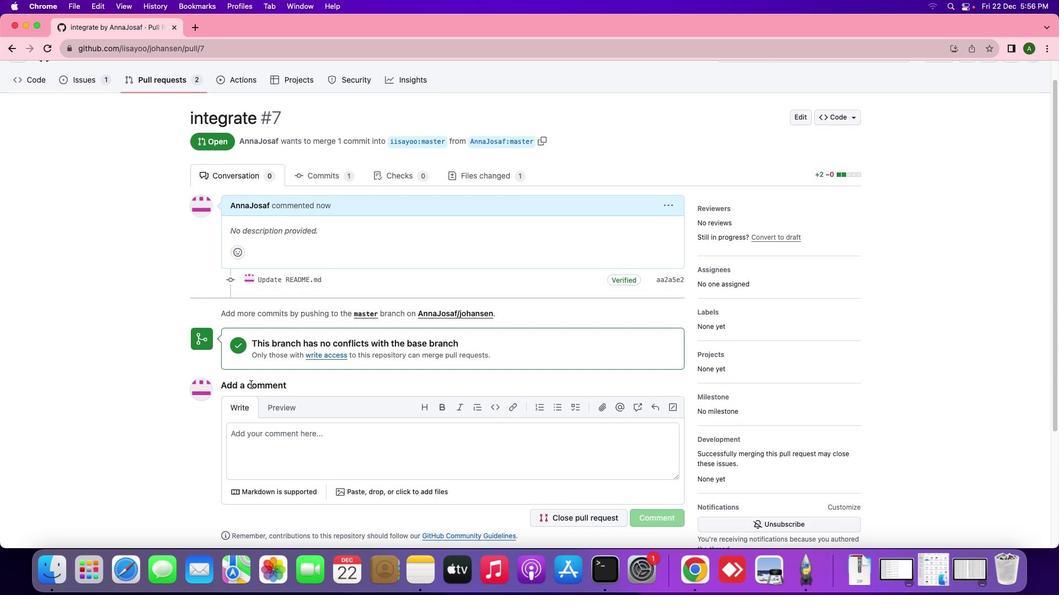 
Action: Mouse scrolled (250, 385) with delta (0, 0)
Screenshot: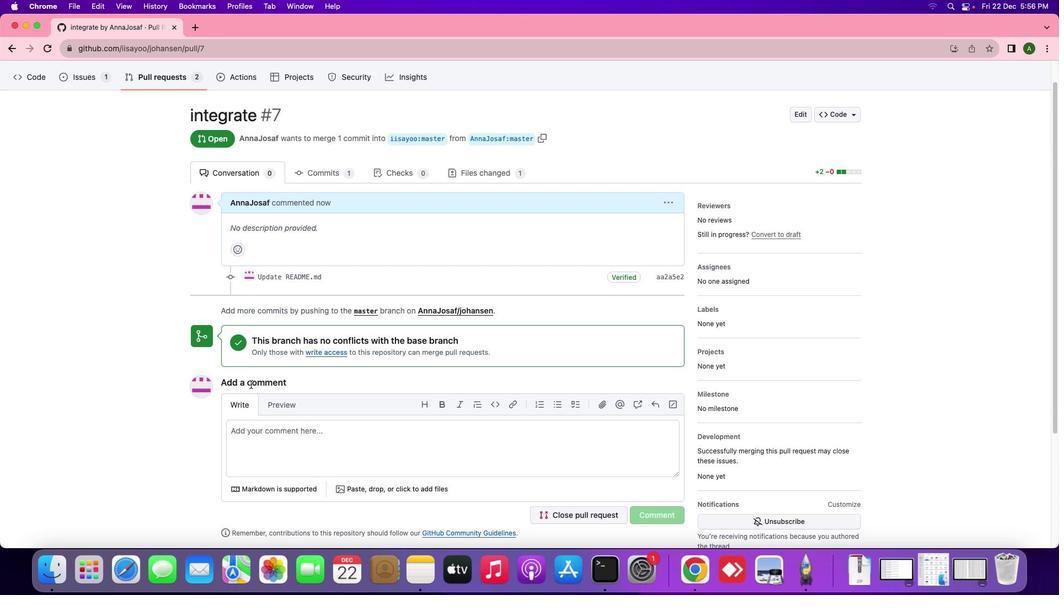 
Action: Mouse scrolled (250, 385) with delta (0, 0)
Screenshot: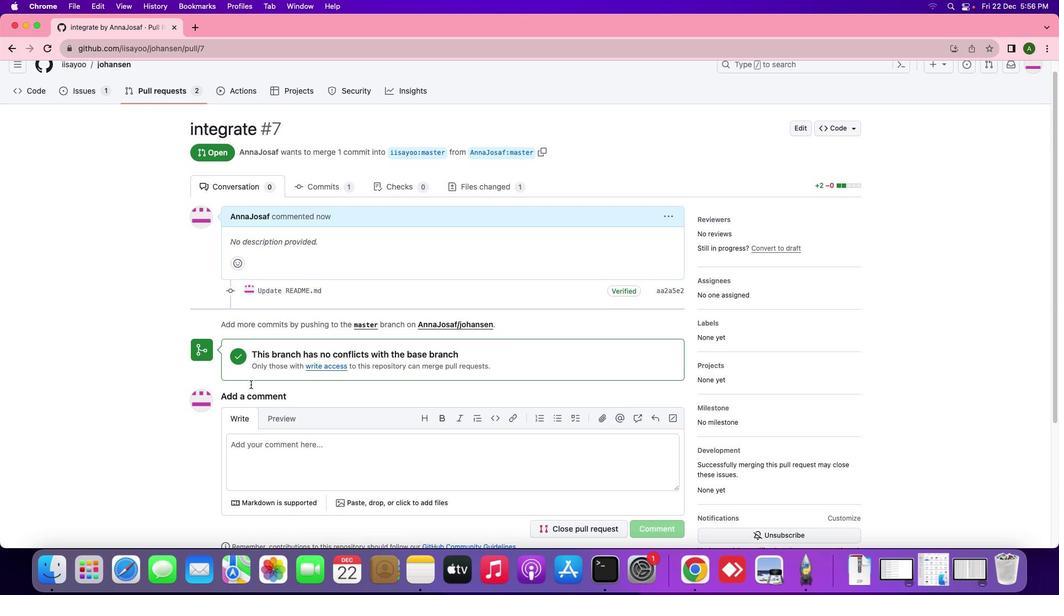 
Action: Mouse scrolled (250, 385) with delta (0, 0)
Screenshot: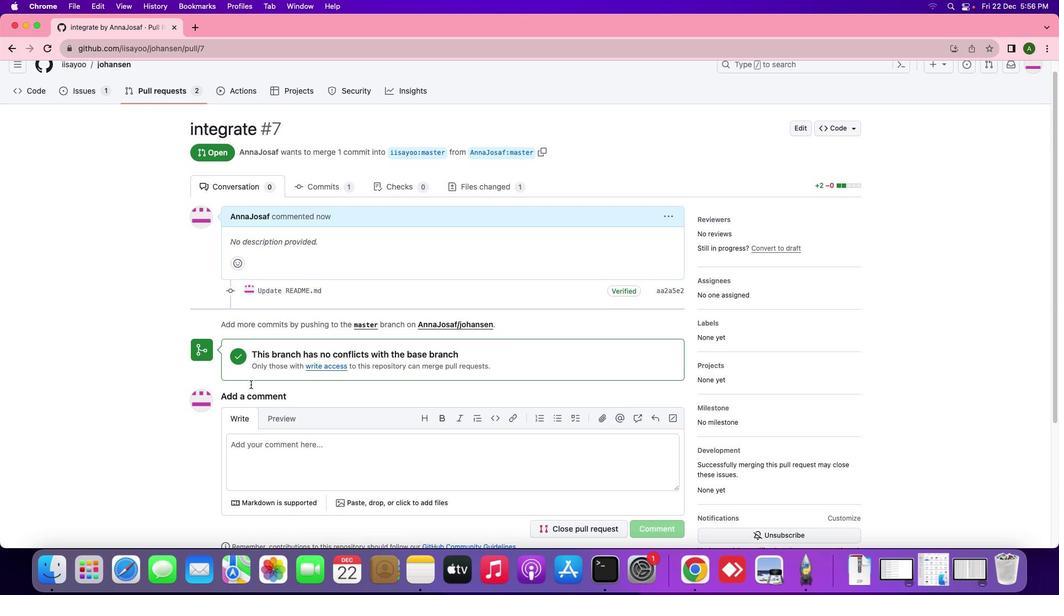 
Action: Mouse scrolled (250, 385) with delta (0, 2)
Screenshot: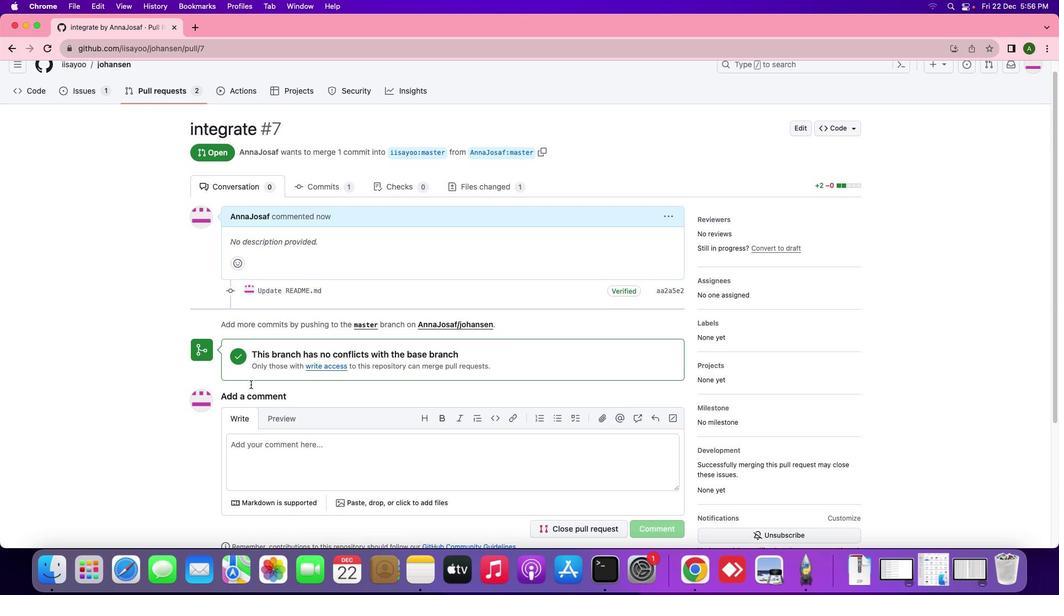 
Action: Mouse scrolled (250, 385) with delta (0, 2)
Screenshot: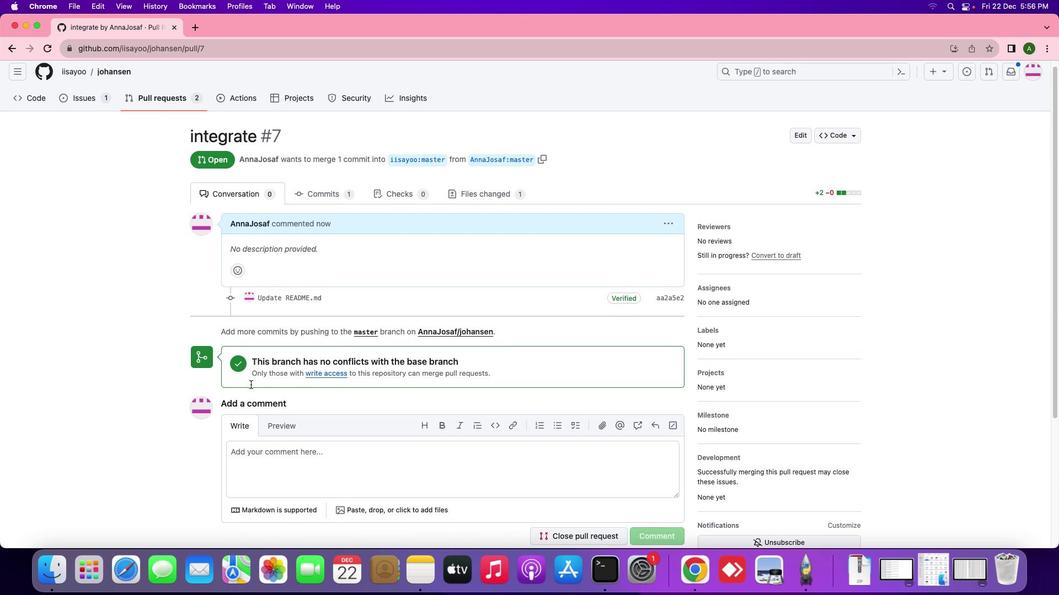 
Action: Mouse scrolled (250, 385) with delta (0, 3)
Screenshot: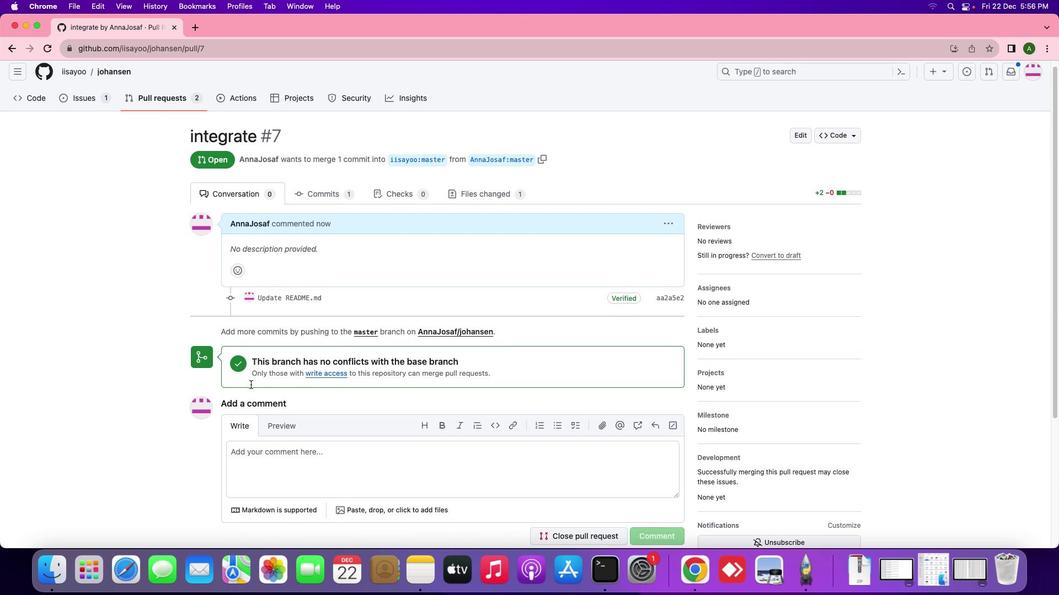 
Action: Mouse moved to (501, 480)
Screenshot: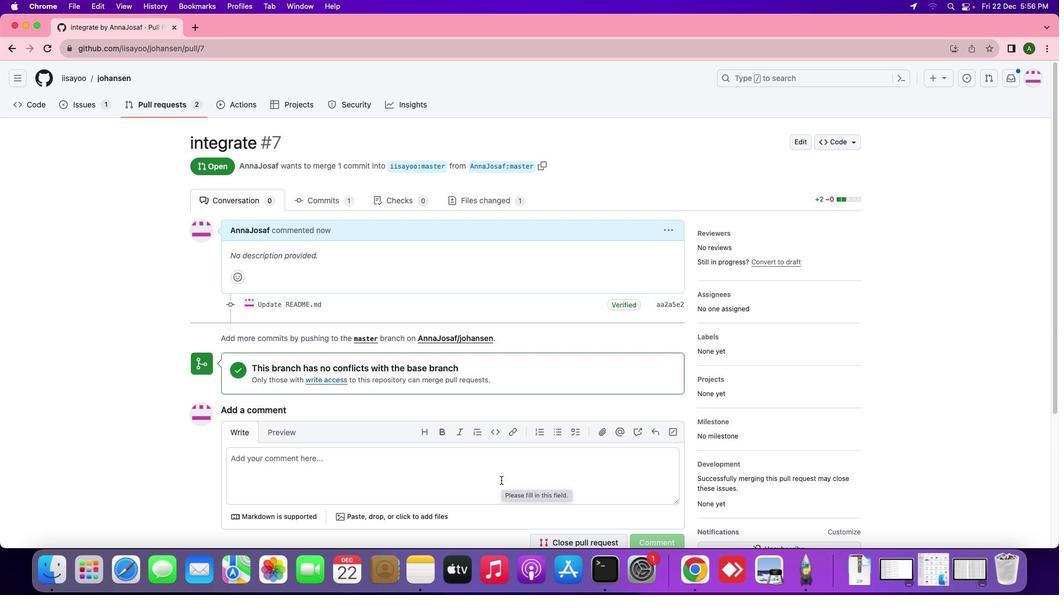 
Action: Mouse scrolled (501, 480) with delta (0, 0)
Screenshot: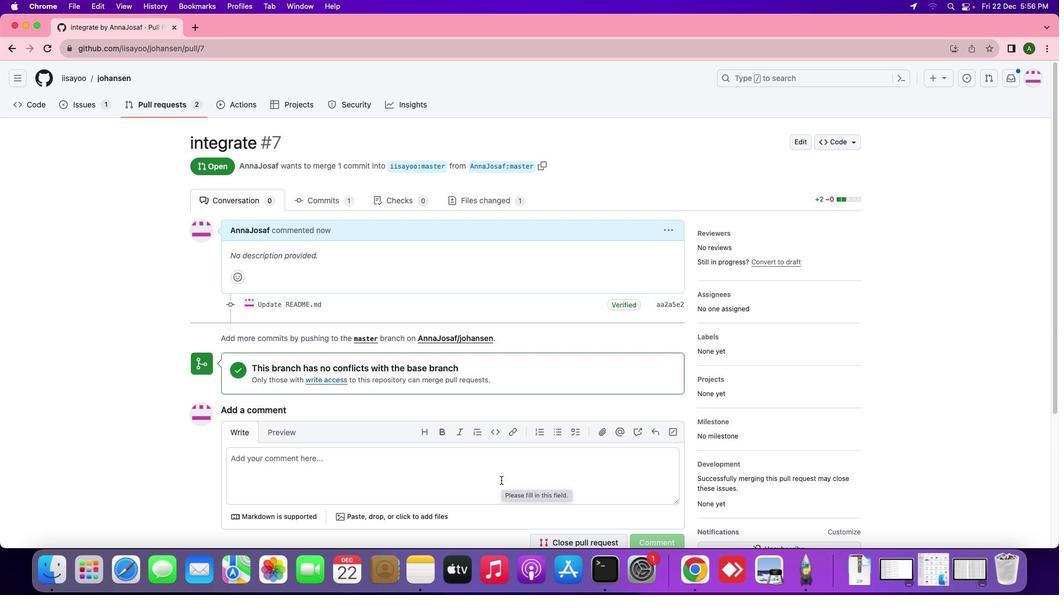 
Action: Mouse moved to (501, 480)
Screenshot: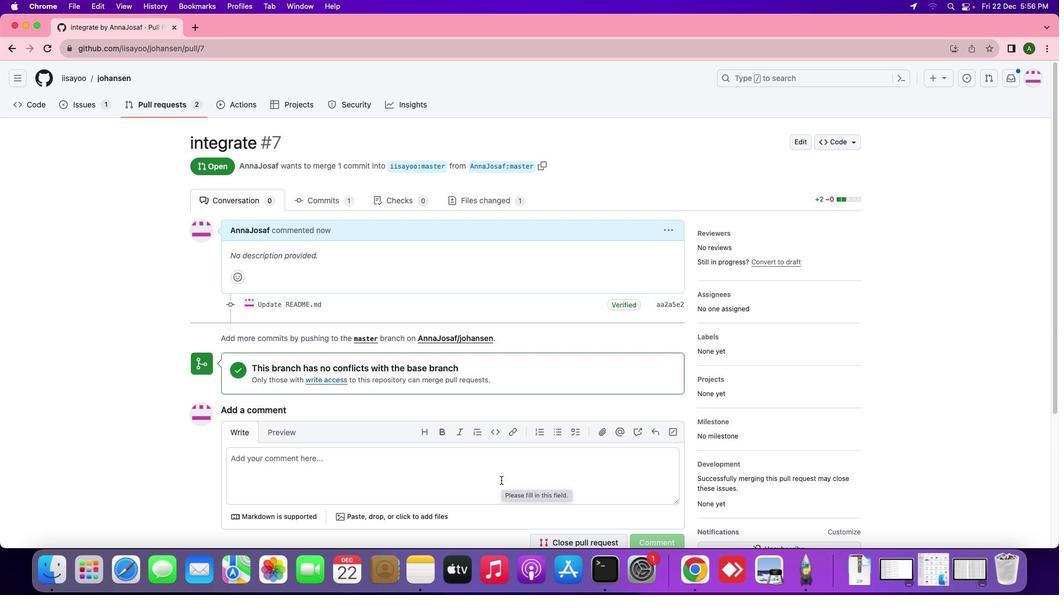 
Action: Mouse scrolled (501, 480) with delta (0, 0)
Screenshot: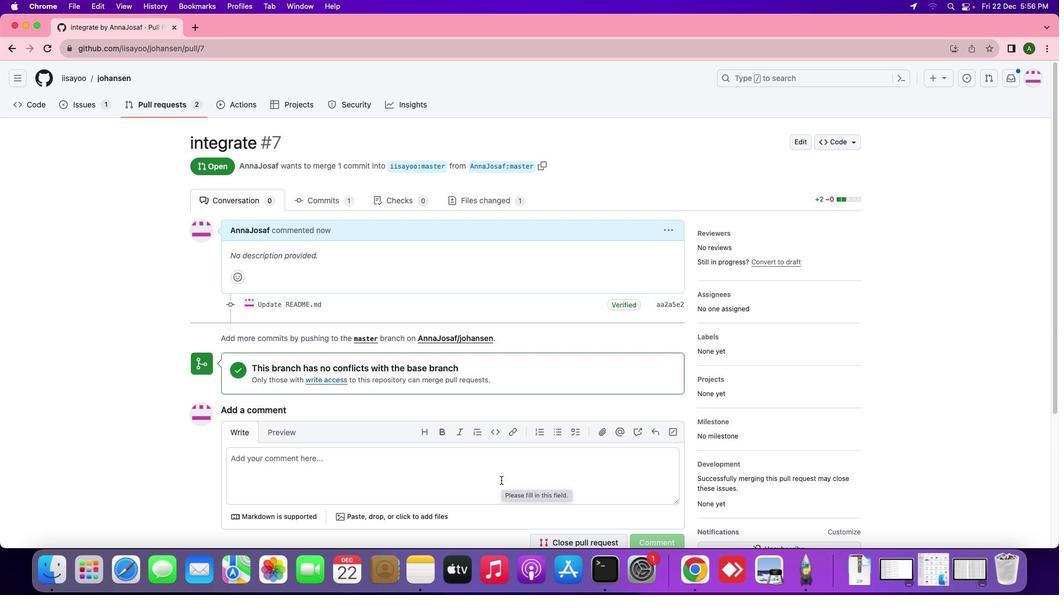 
Action: Mouse scrolled (501, 480) with delta (0, 1)
Screenshot: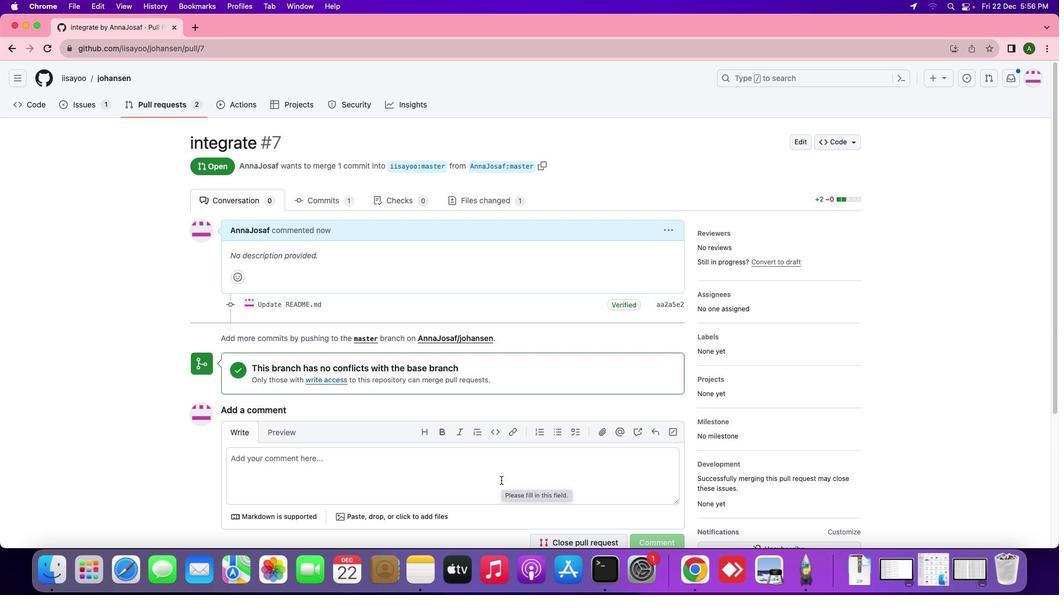 
Action: Mouse moved to (181, 107)
Screenshot: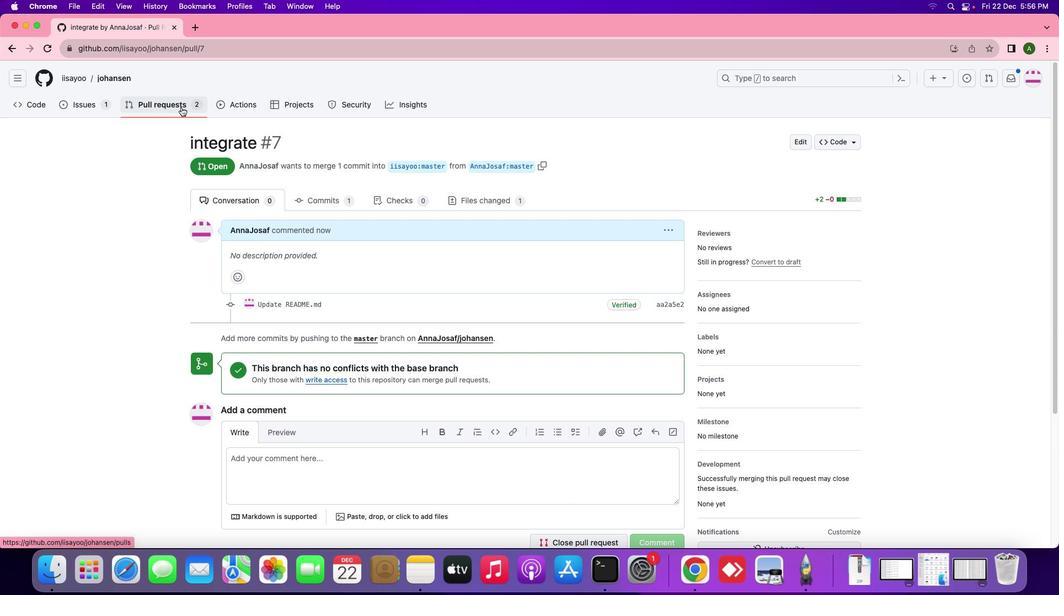 
Action: Mouse pressed left at (181, 107)
Screenshot: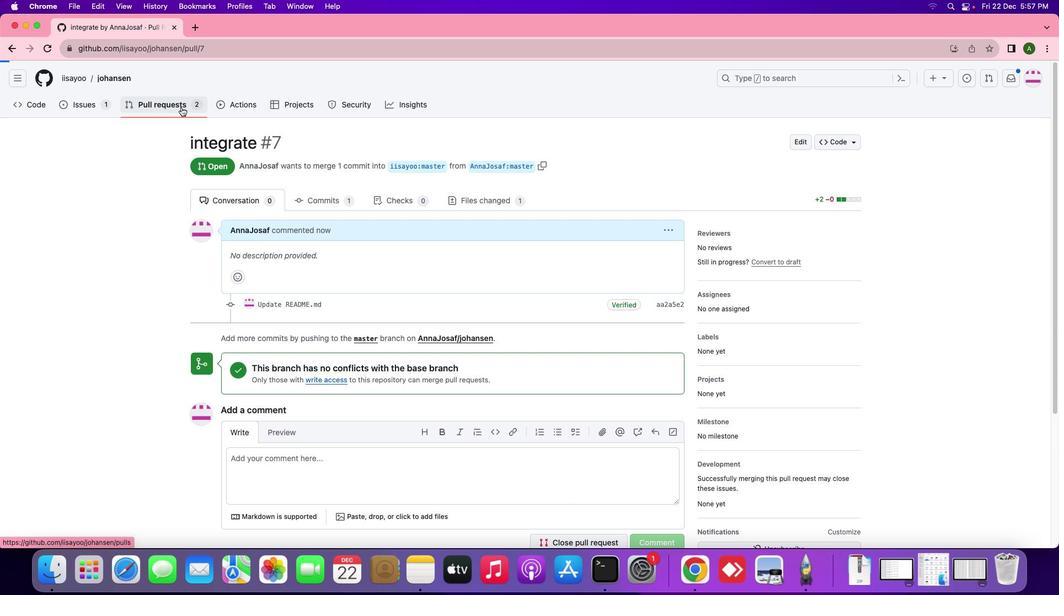 
Action: Mouse moved to (220, 204)
Screenshot: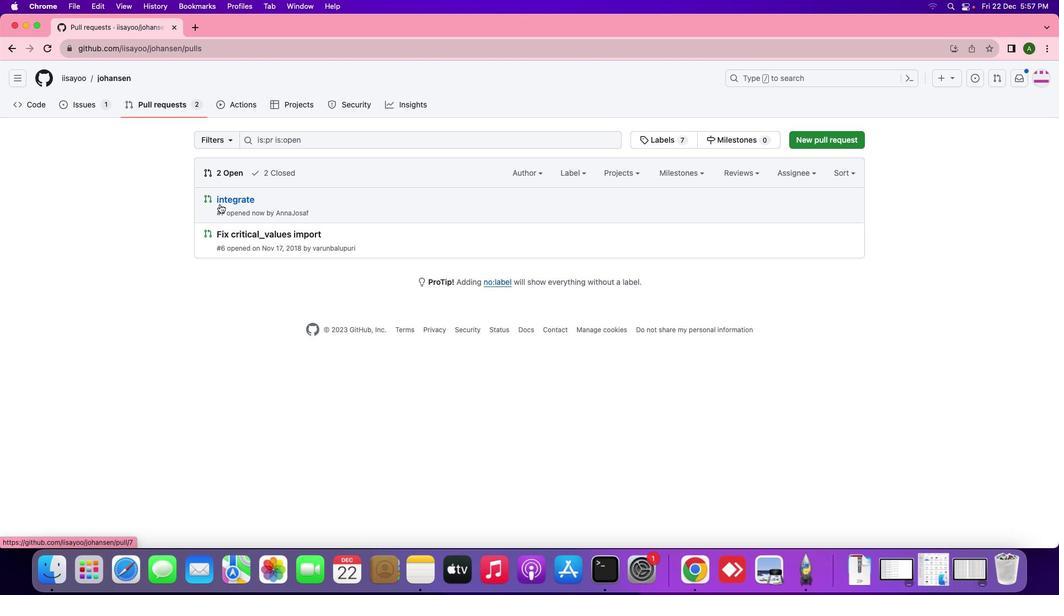 
Action: Mouse pressed left at (220, 204)
Screenshot: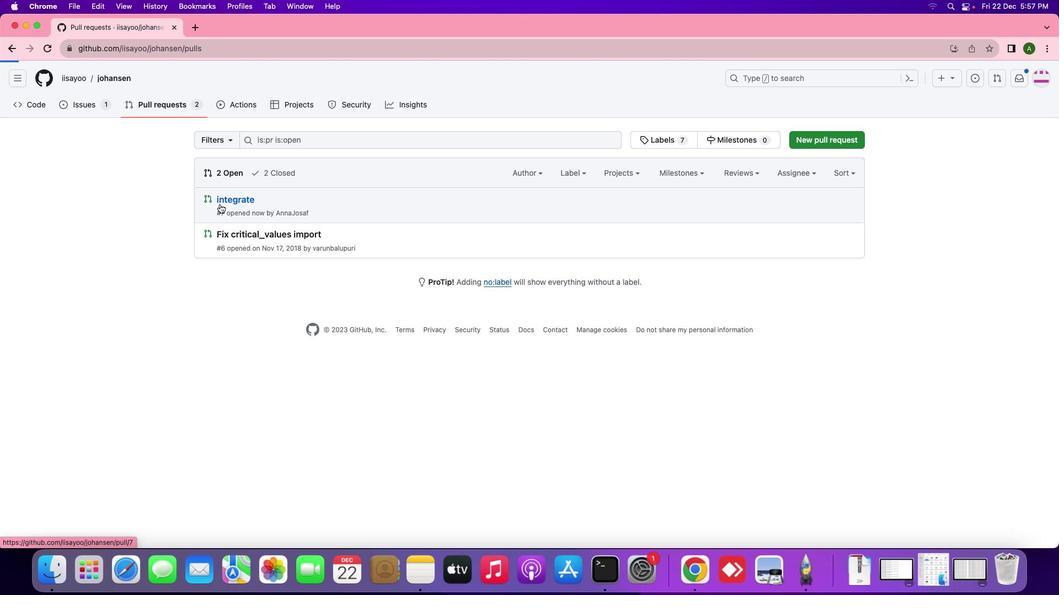 
Action: Mouse moved to (247, 256)
Screenshot: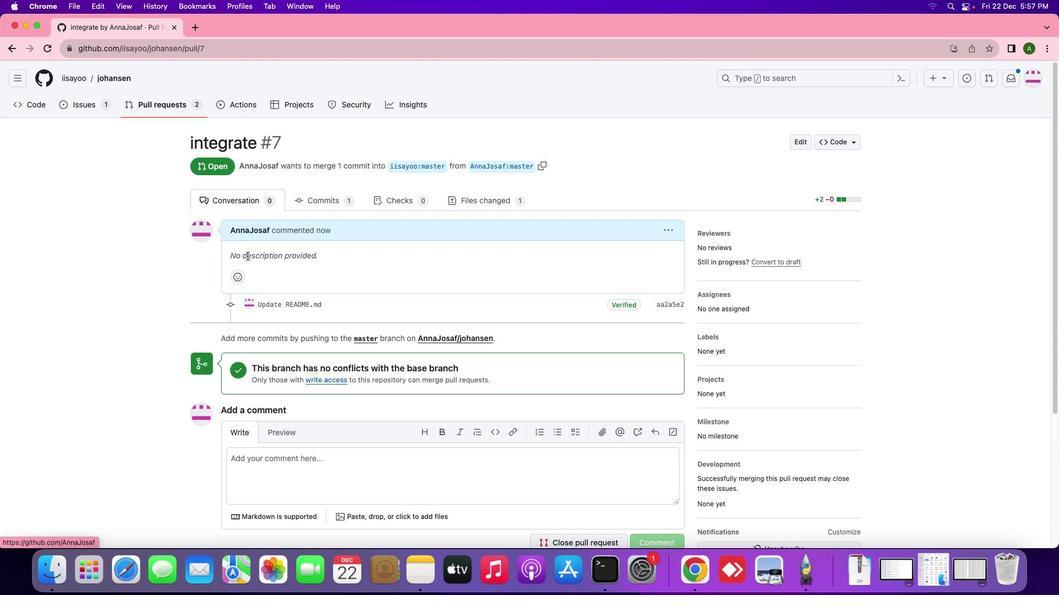 
